 Task: Find connections with filter location Puerto Cortez with filter topic #contentmarketingwith filter profile language German with filter current company OYO with filter school SGT UNIVERSITY with filter industry Urban Transit Services with filter service category Budgeting with filter keywords title Marketing Consultant
Action: Mouse moved to (485, 67)
Screenshot: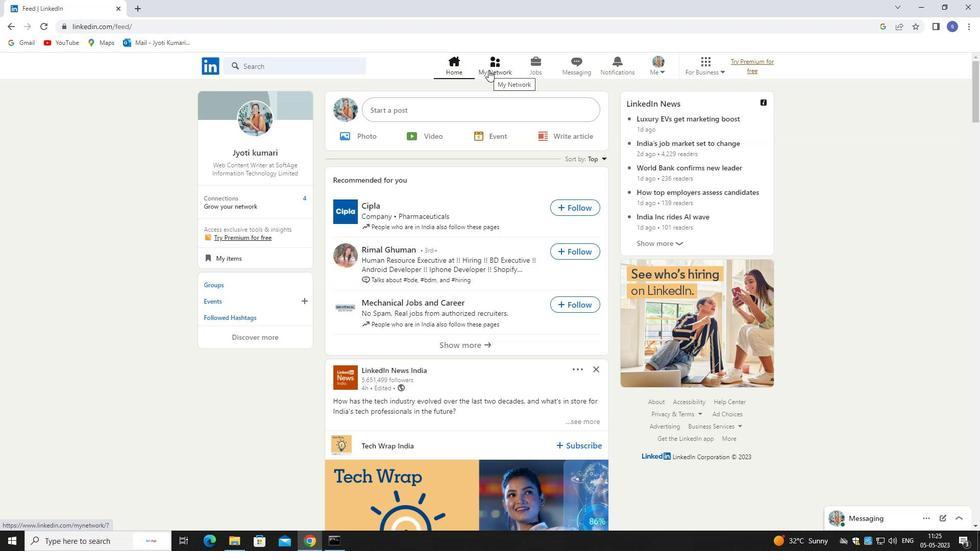 
Action: Mouse pressed left at (485, 67)
Screenshot: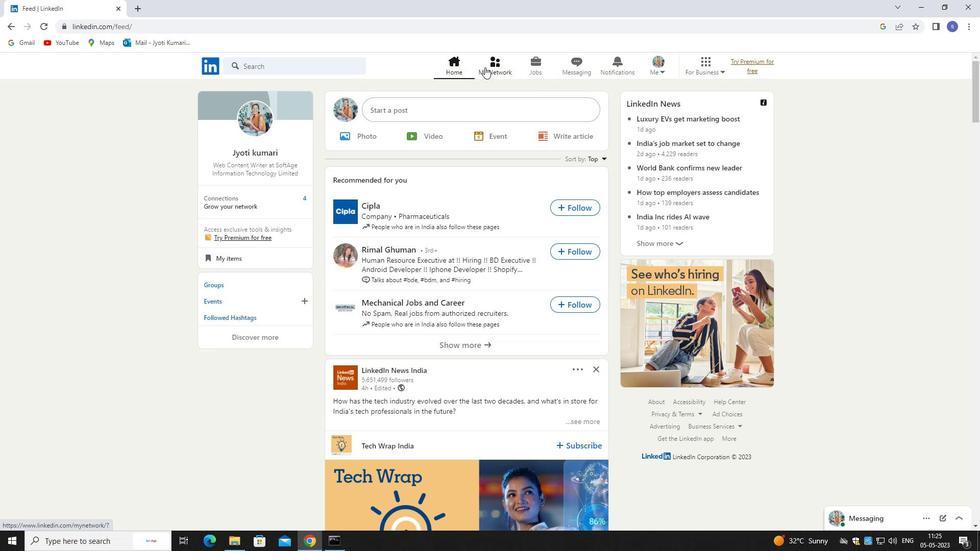 
Action: Mouse moved to (345, 121)
Screenshot: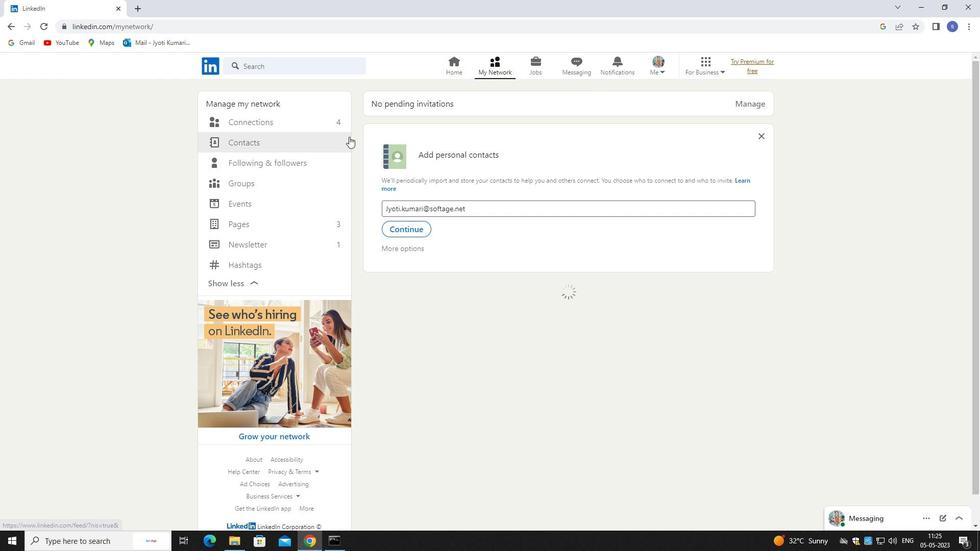 
Action: Mouse pressed left at (345, 121)
Screenshot: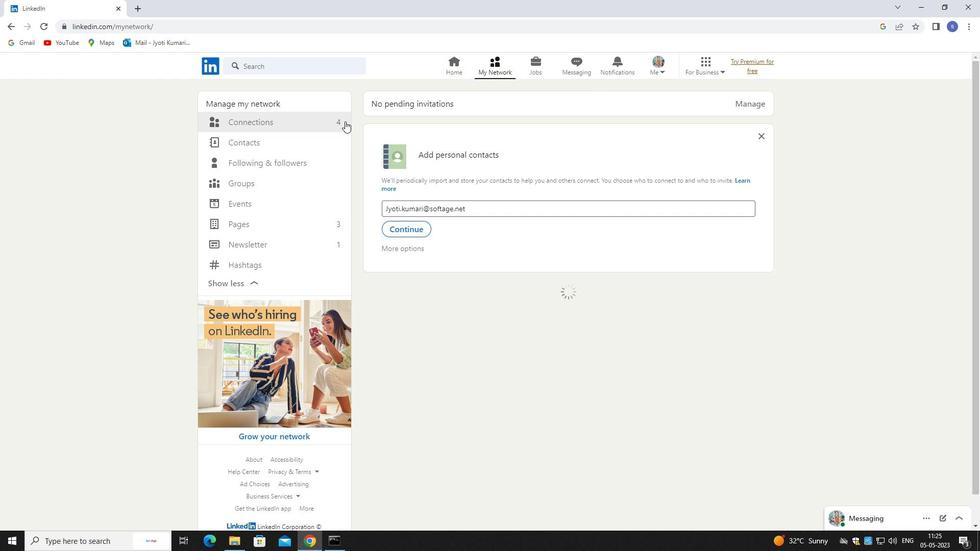 
Action: Mouse moved to (332, 120)
Screenshot: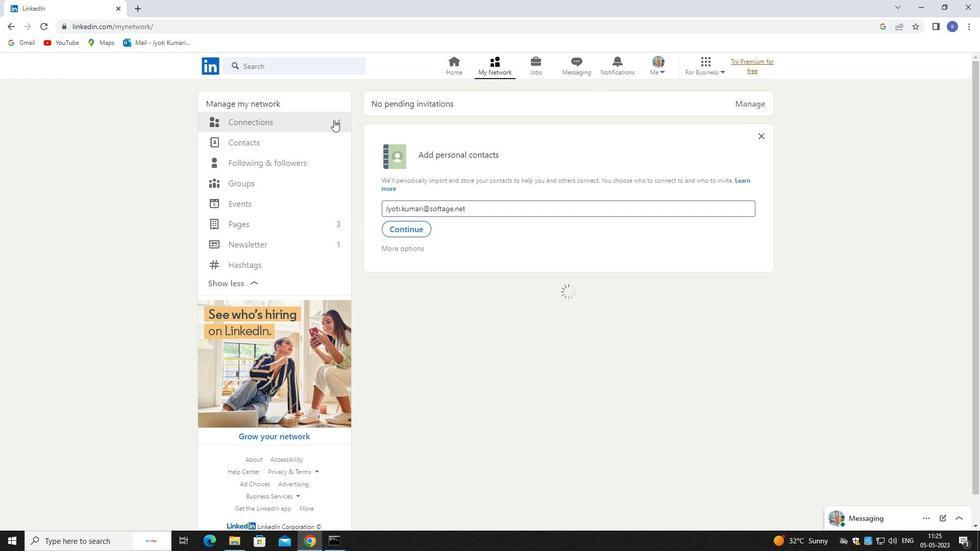 
Action: Mouse pressed left at (332, 120)
Screenshot: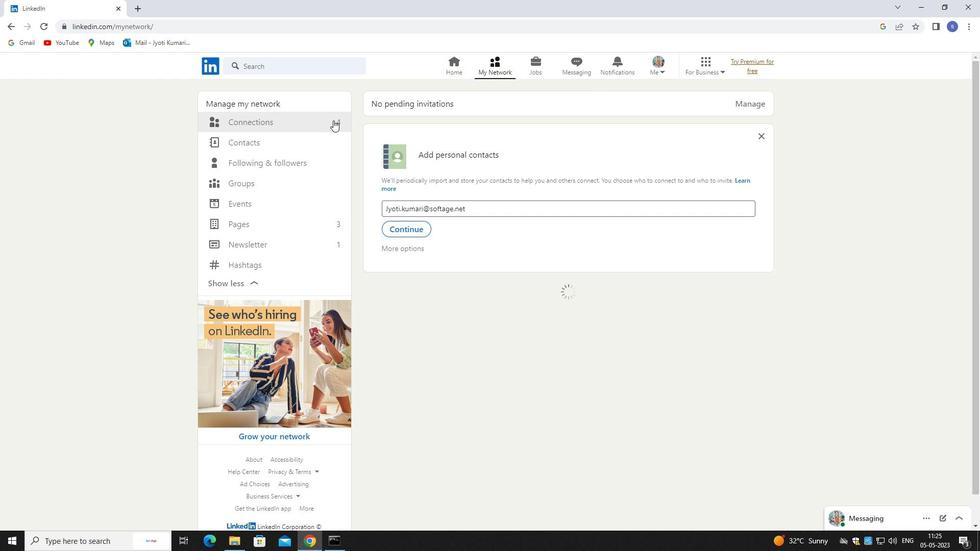 
Action: Mouse moved to (332, 120)
Screenshot: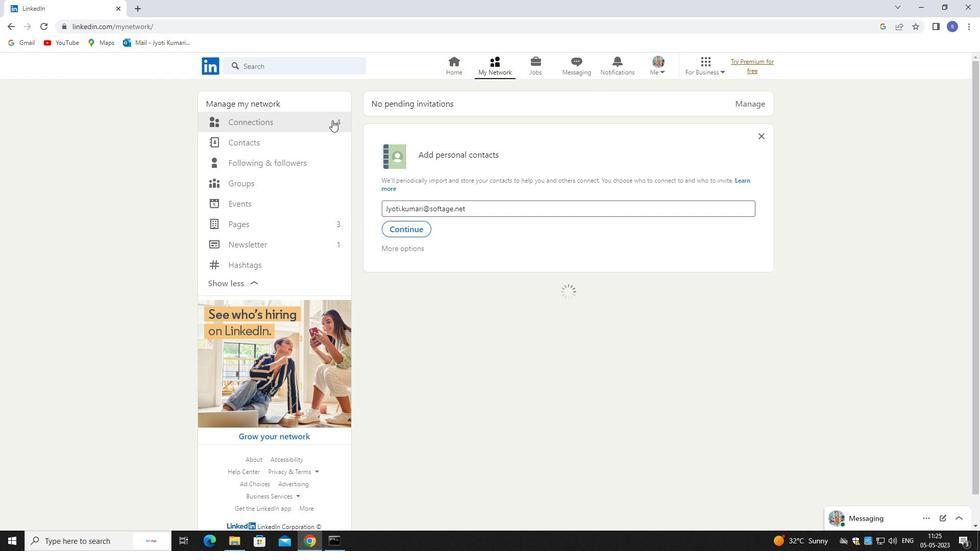 
Action: Mouse pressed left at (332, 120)
Screenshot: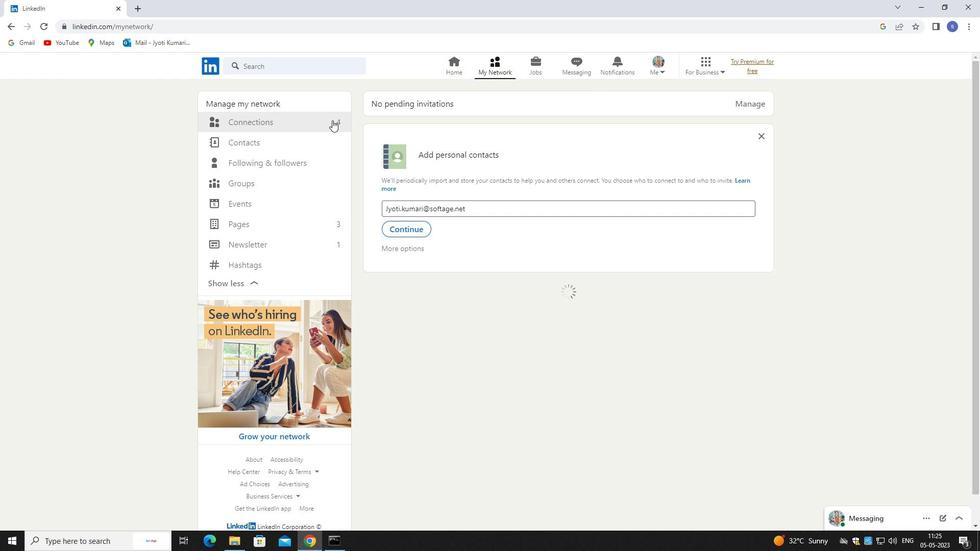 
Action: Mouse moved to (289, 128)
Screenshot: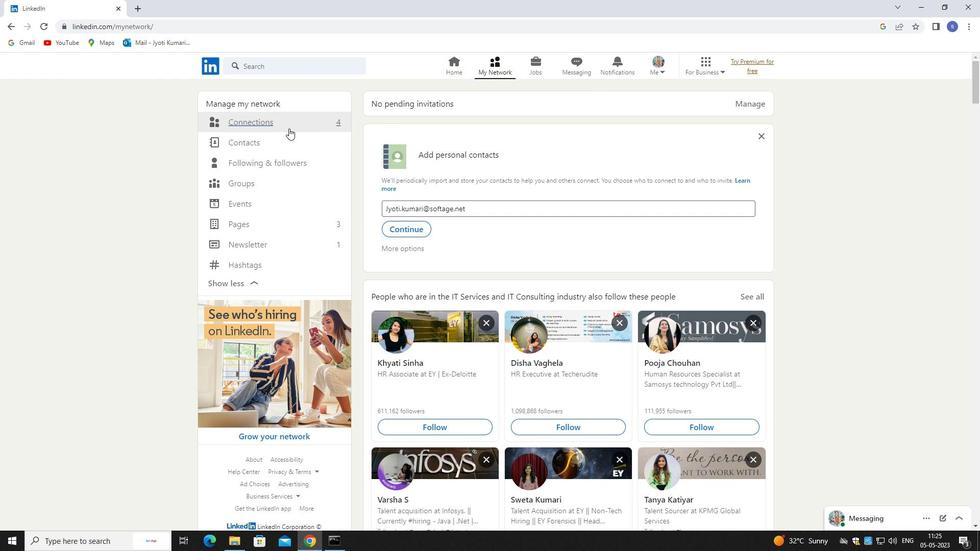 
Action: Mouse pressed left at (289, 128)
Screenshot: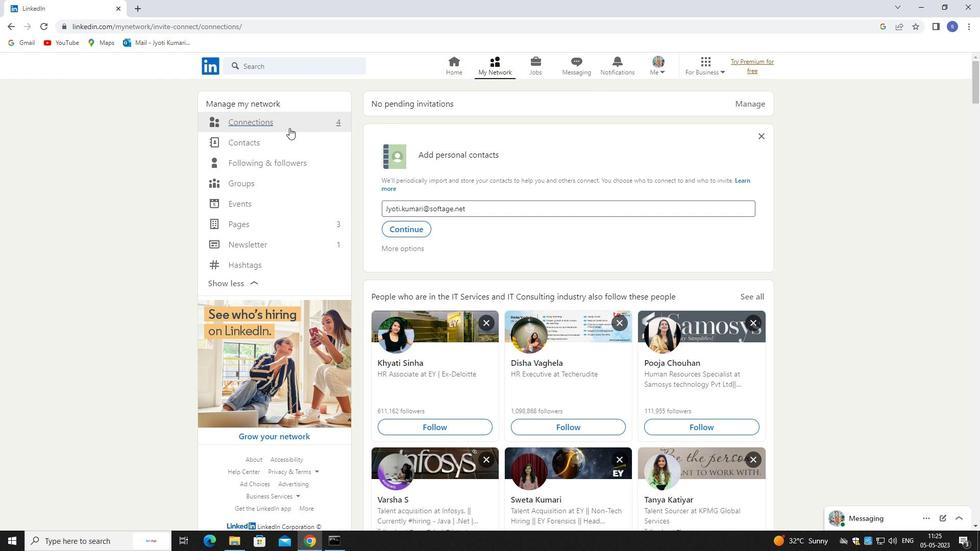 
Action: Mouse moved to (290, 128)
Screenshot: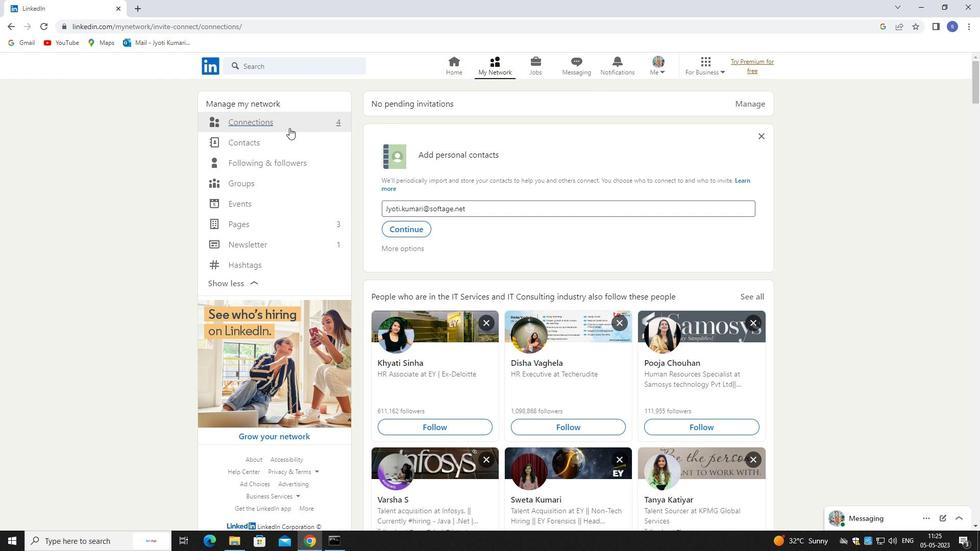 
Action: Mouse pressed left at (290, 128)
Screenshot: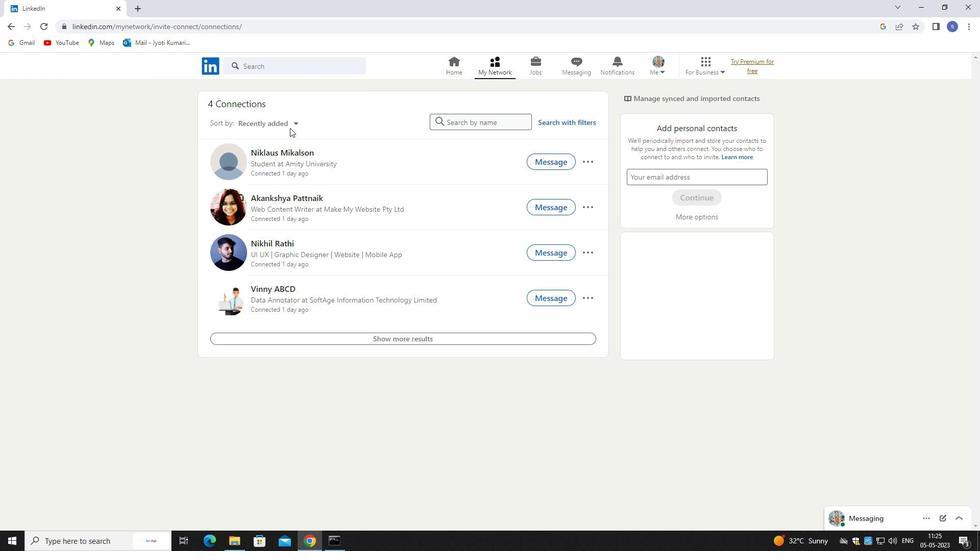 
Action: Mouse moved to (583, 124)
Screenshot: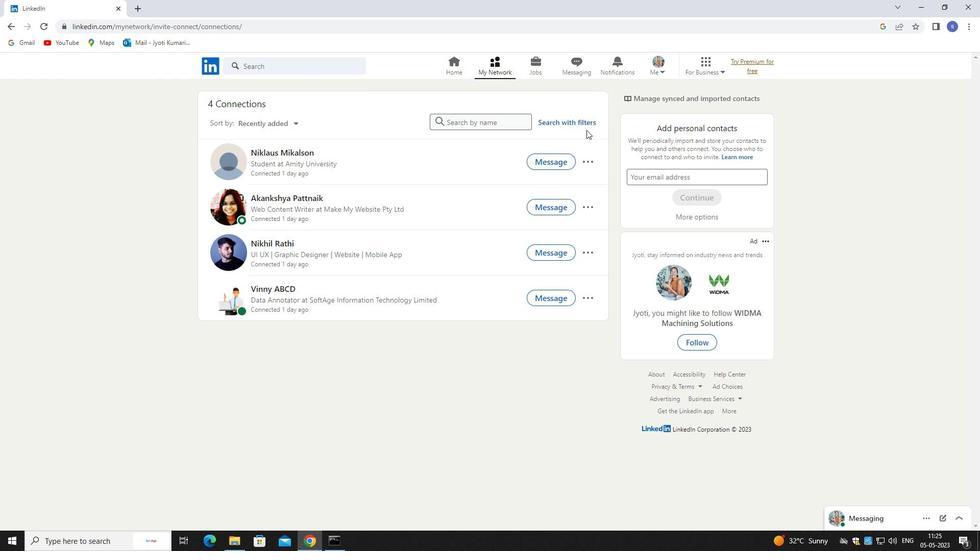 
Action: Mouse pressed left at (583, 124)
Screenshot: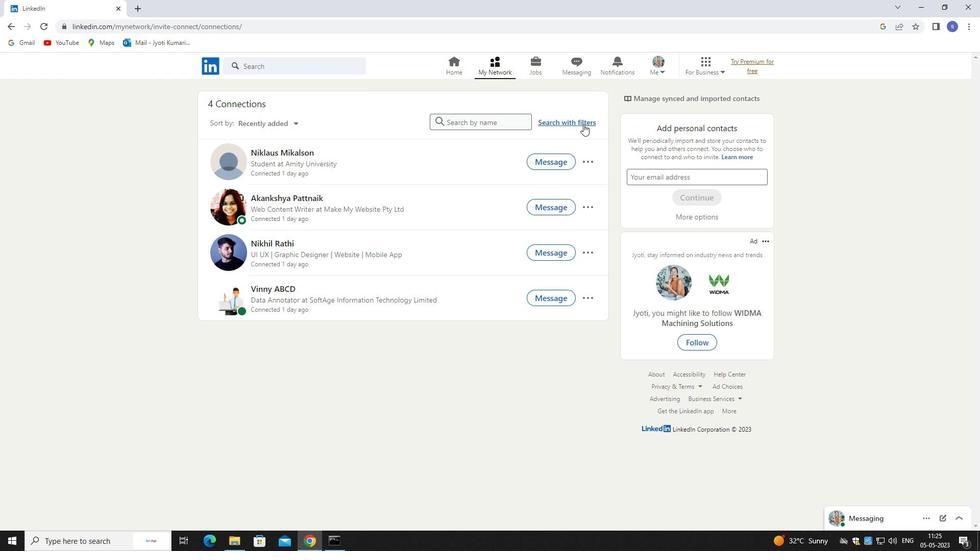 
Action: Mouse moved to (518, 93)
Screenshot: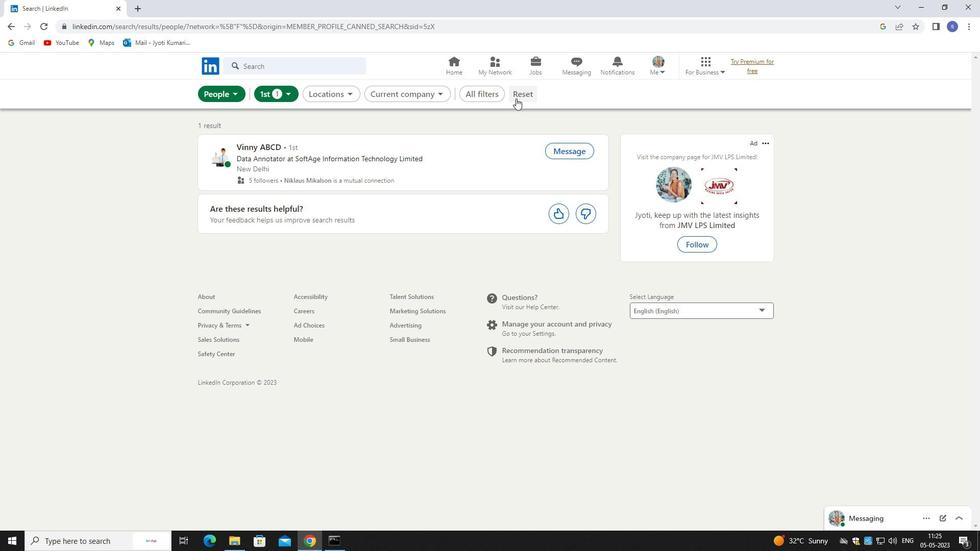 
Action: Mouse pressed left at (518, 93)
Screenshot: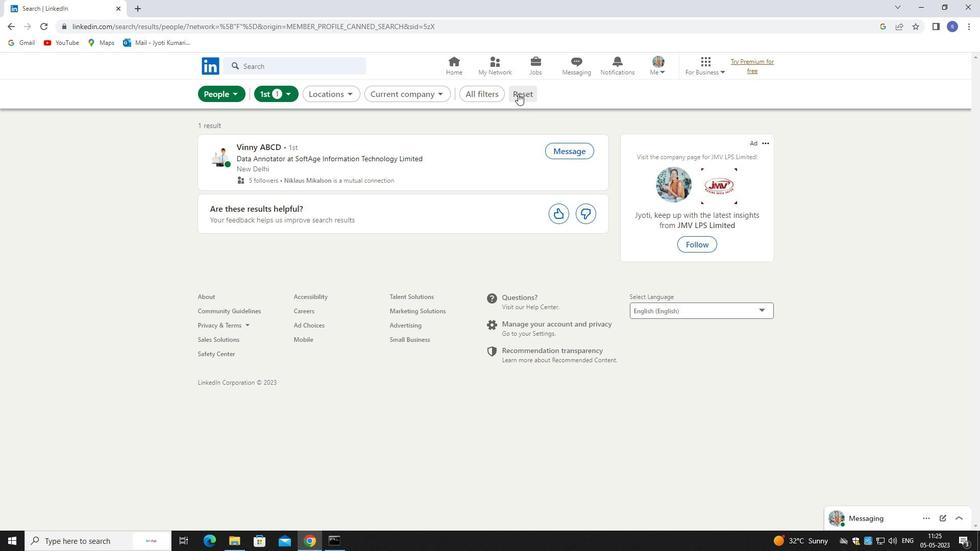 
Action: Mouse moved to (509, 94)
Screenshot: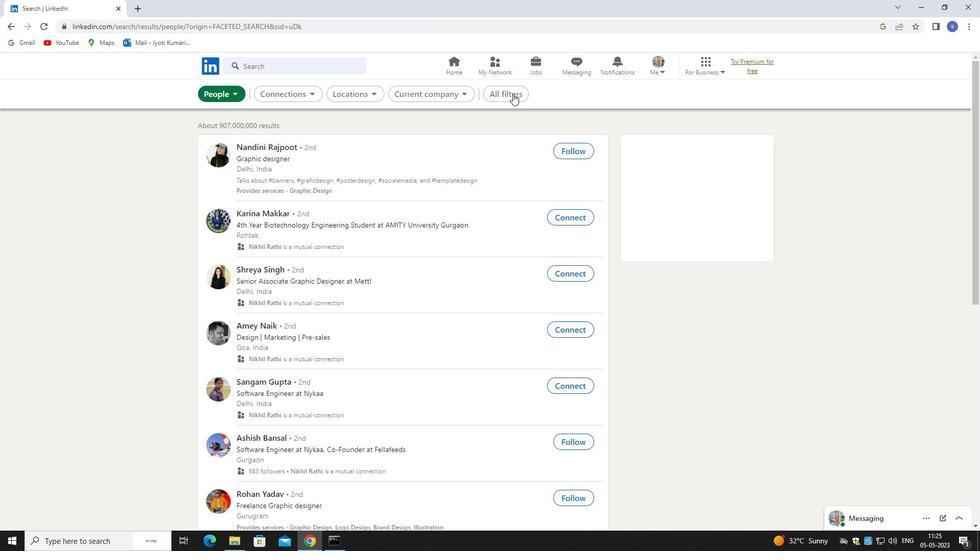 
Action: Mouse pressed left at (509, 94)
Screenshot: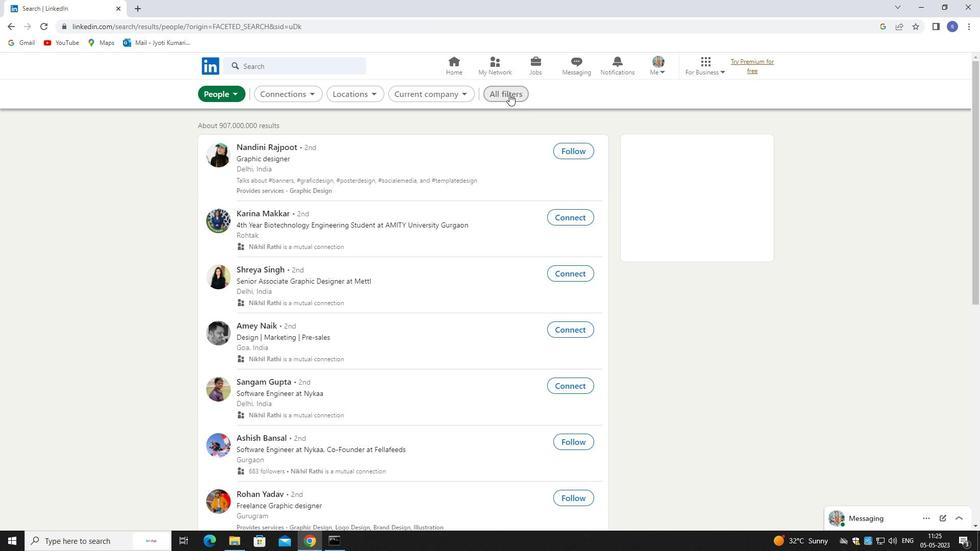 
Action: Mouse moved to (847, 399)
Screenshot: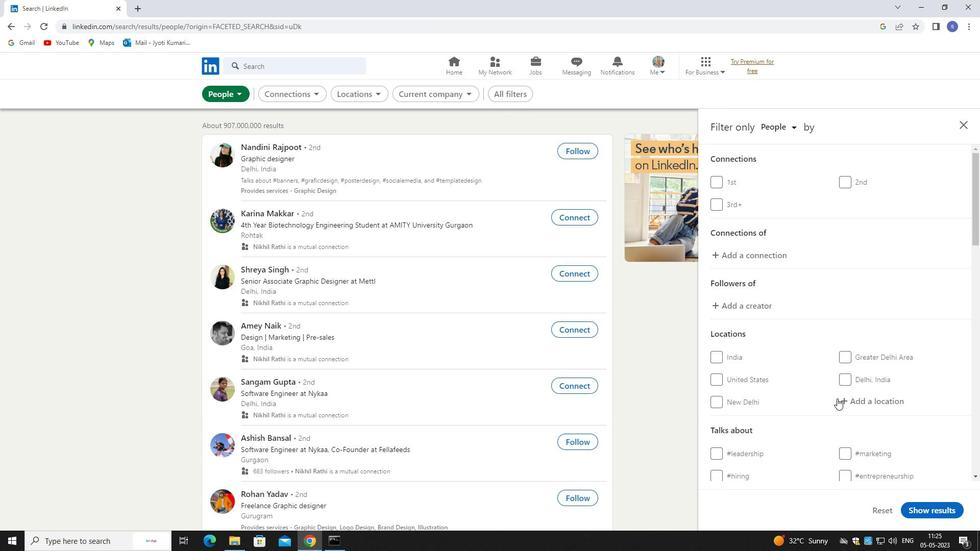 
Action: Mouse pressed left at (847, 399)
Screenshot: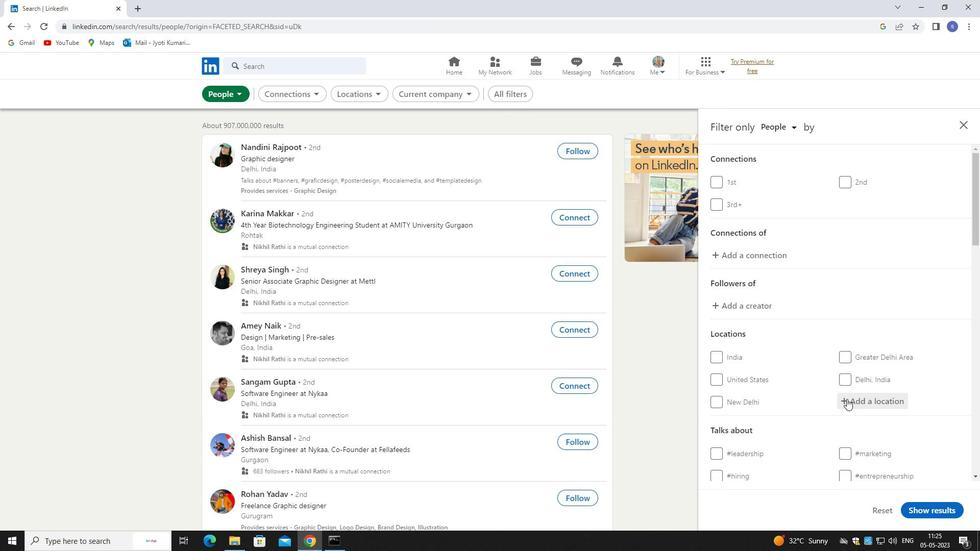 
Action: Mouse moved to (845, 408)
Screenshot: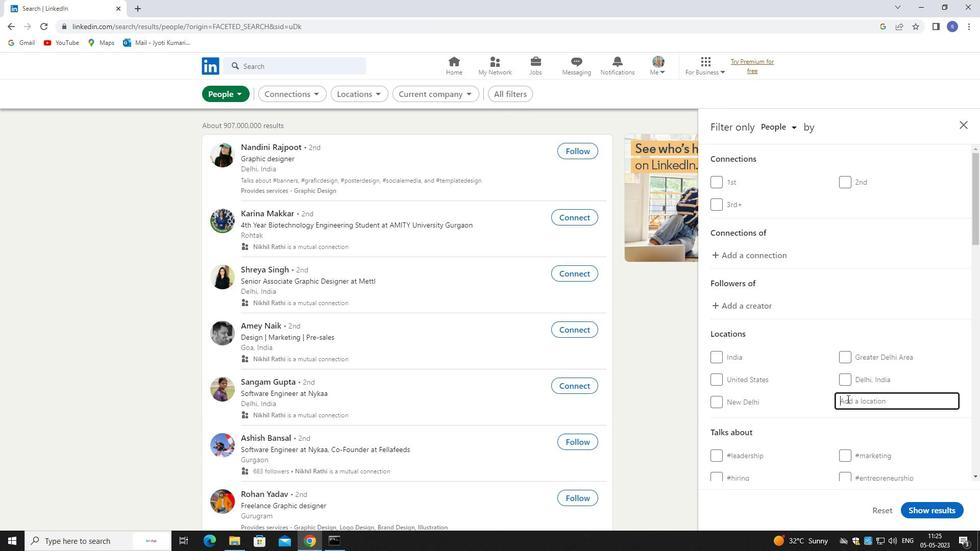 
Action: Key pressed puerto
Screenshot: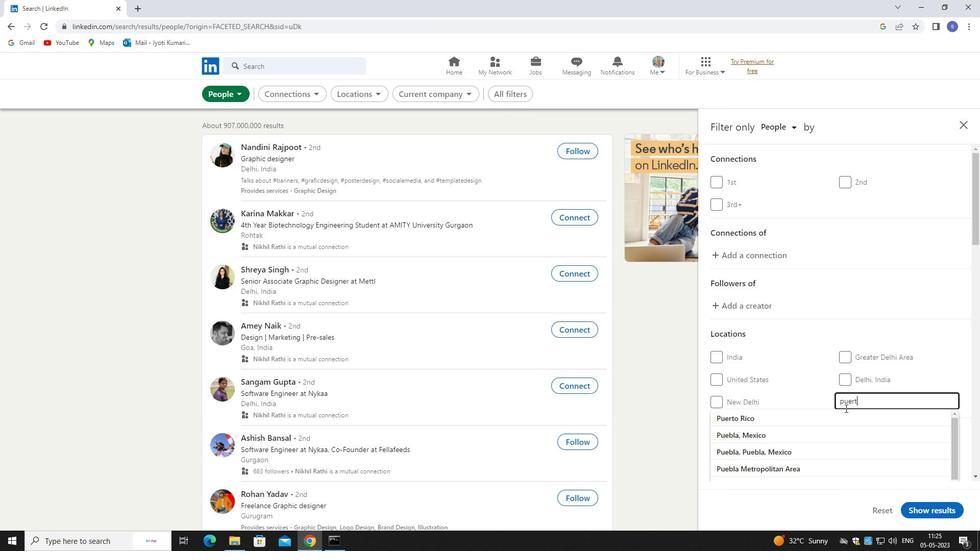
Action: Mouse moved to (845, 421)
Screenshot: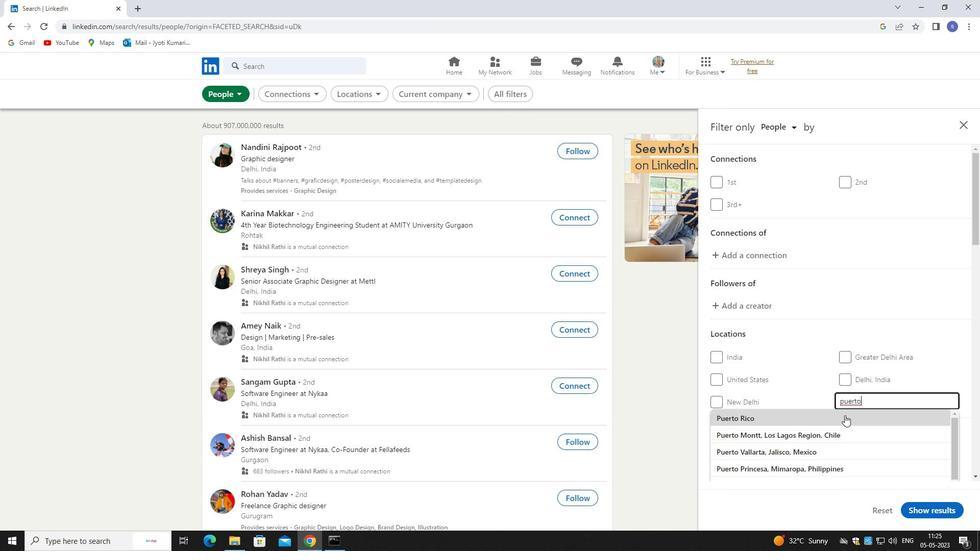 
Action: Mouse pressed left at (845, 421)
Screenshot: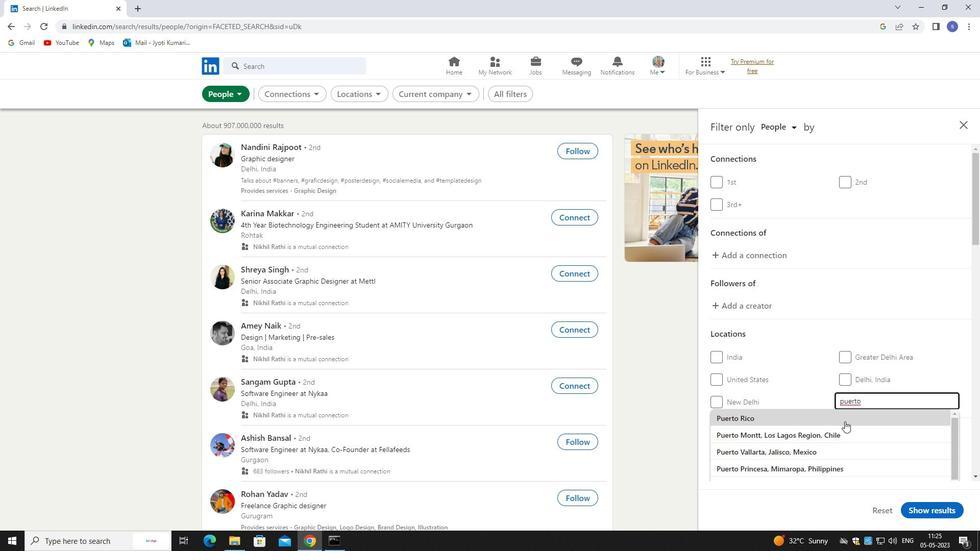 
Action: Mouse moved to (847, 421)
Screenshot: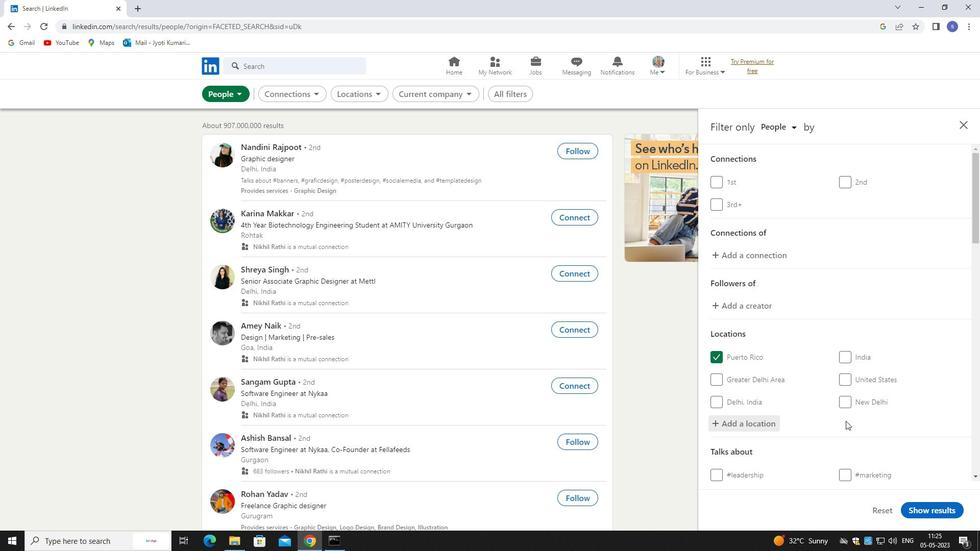 
Action: Mouse scrolled (847, 420) with delta (0, 0)
Screenshot: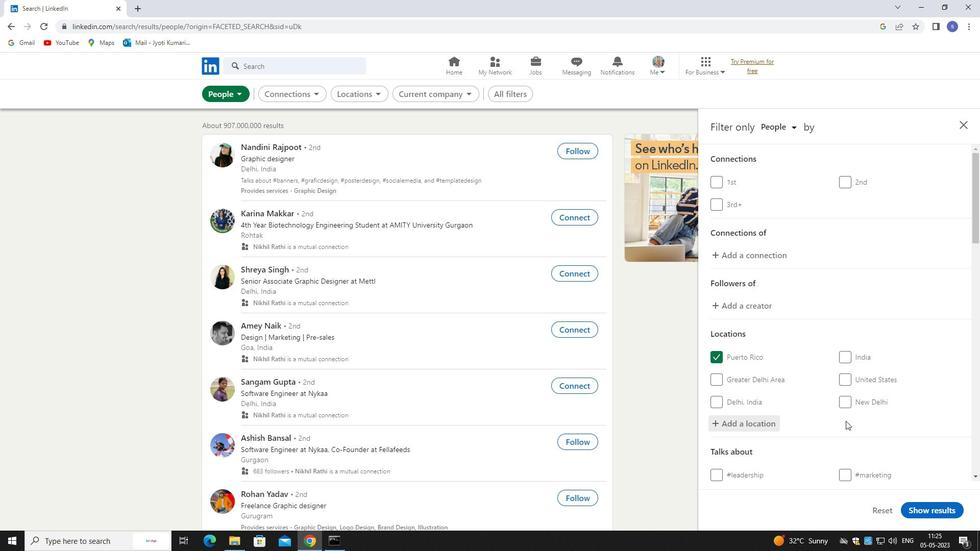 
Action: Mouse scrolled (847, 420) with delta (0, 0)
Screenshot: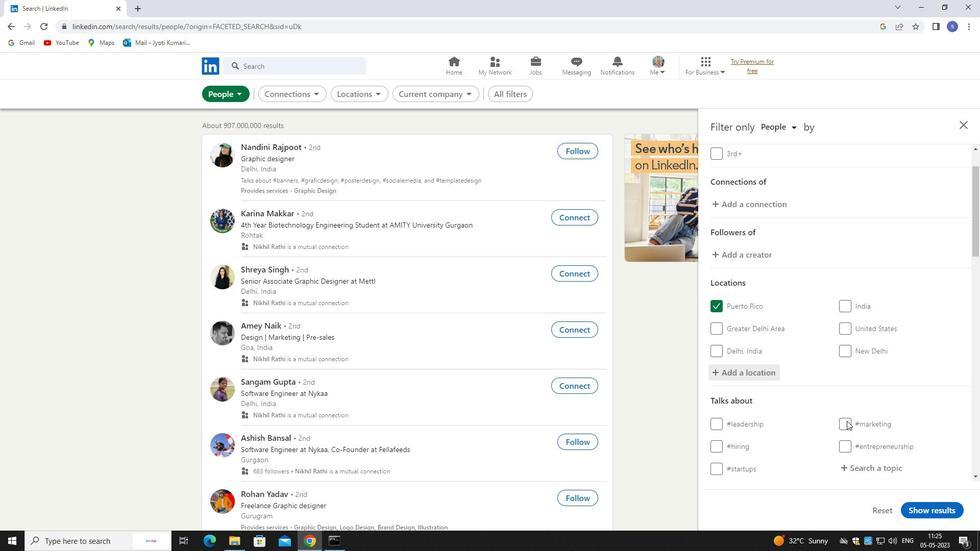 
Action: Mouse moved to (857, 422)
Screenshot: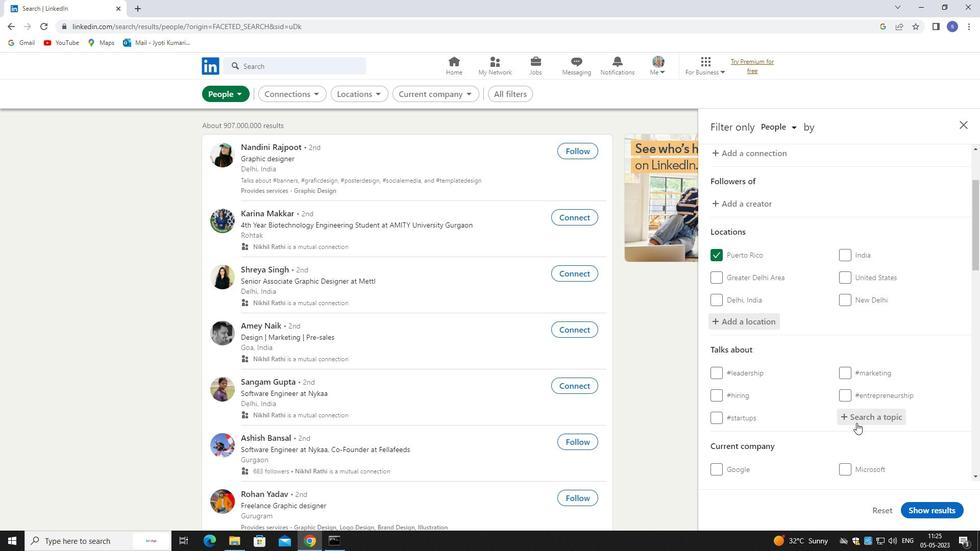 
Action: Mouse pressed left at (857, 422)
Screenshot: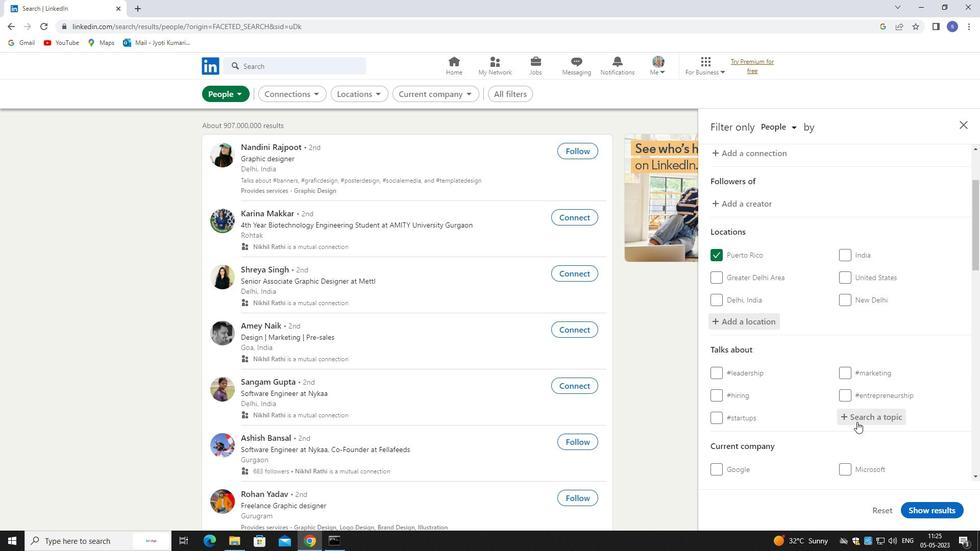 
Action: Key pressed contentmar
Screenshot: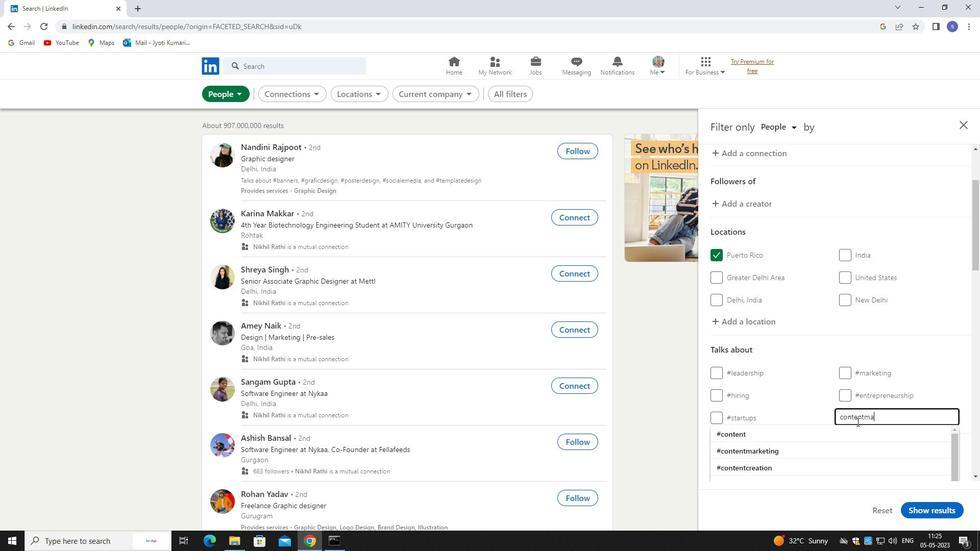 
Action: Mouse moved to (861, 435)
Screenshot: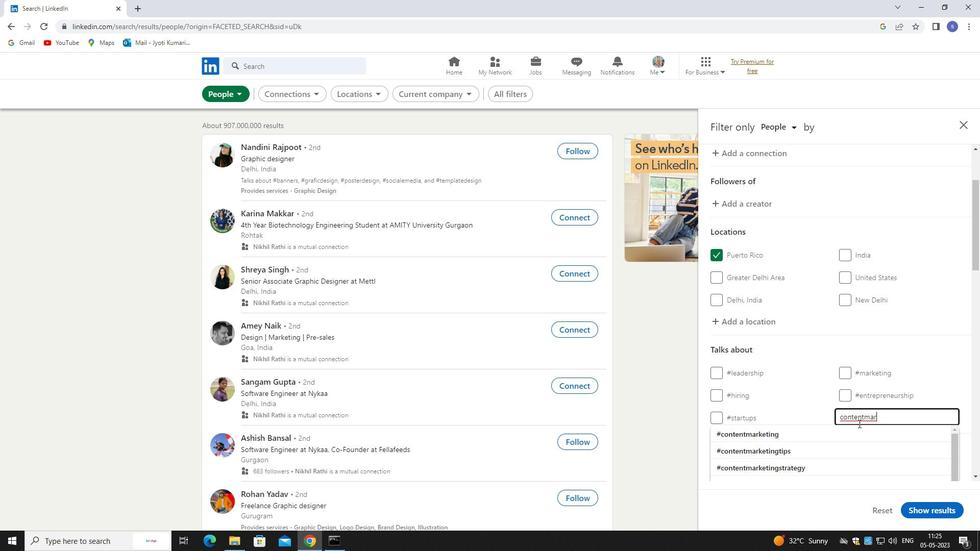 
Action: Mouse pressed left at (861, 435)
Screenshot: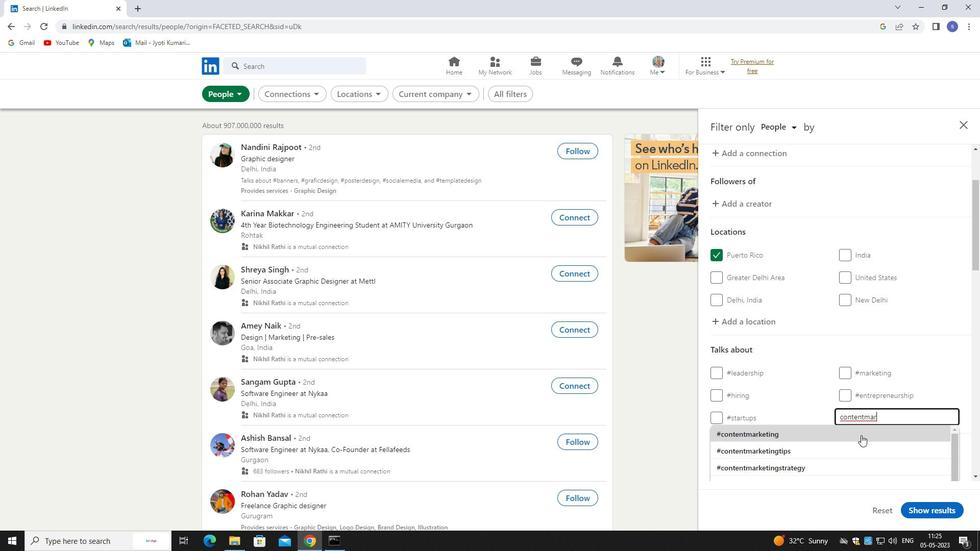 
Action: Mouse scrolled (861, 435) with delta (0, 0)
Screenshot: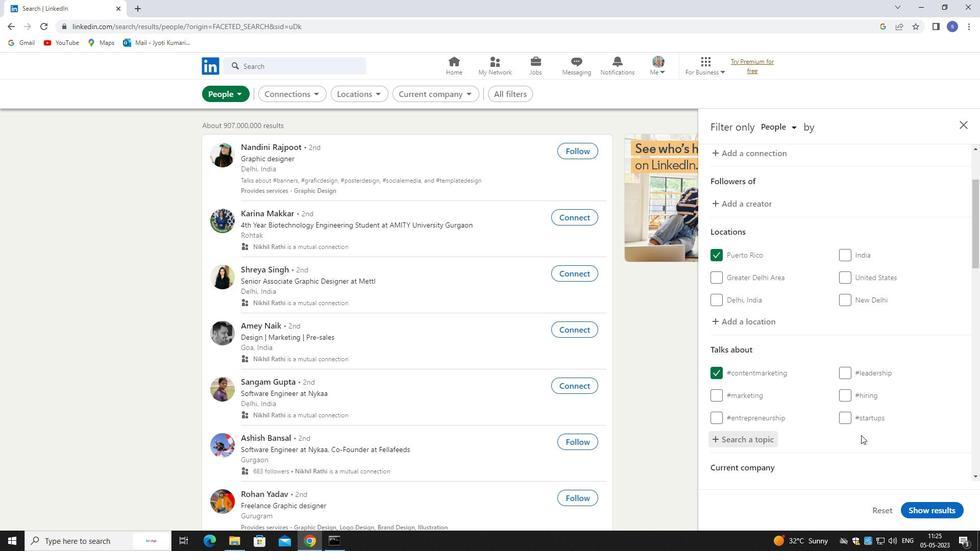 
Action: Mouse moved to (861, 435)
Screenshot: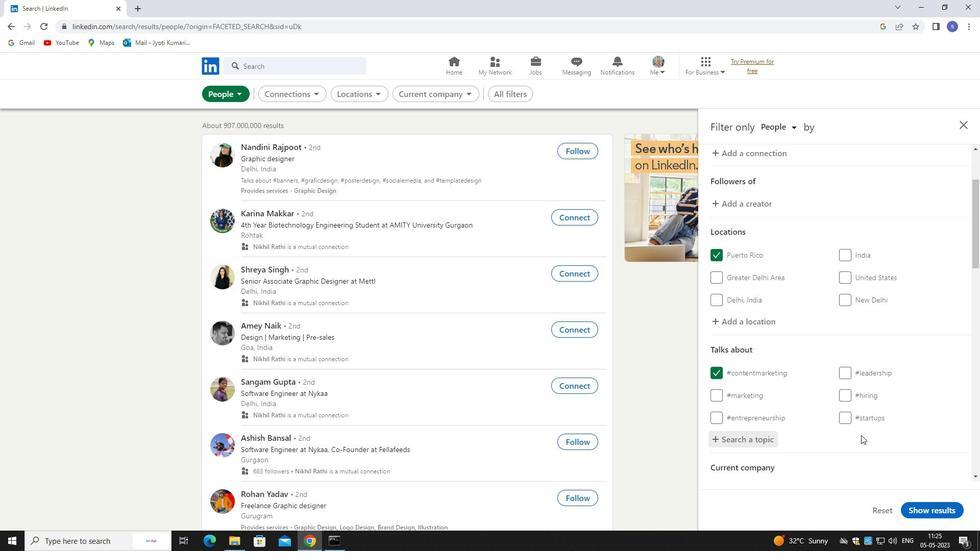 
Action: Mouse scrolled (861, 435) with delta (0, 0)
Screenshot: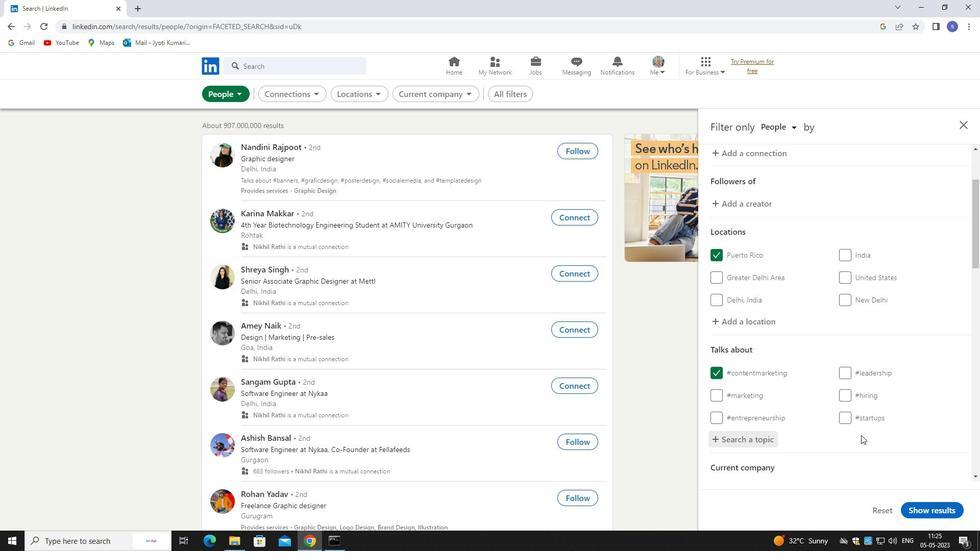 
Action: Mouse moved to (862, 435)
Screenshot: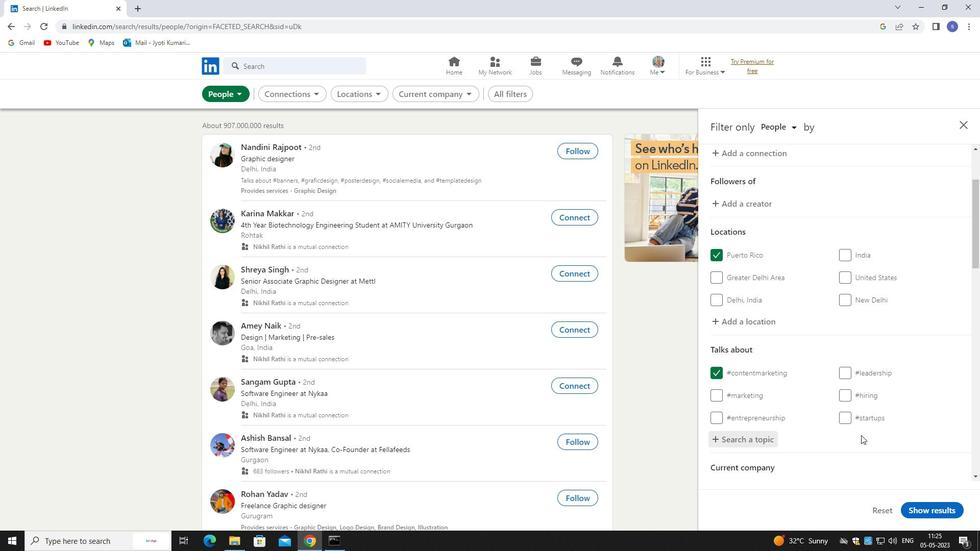 
Action: Mouse scrolled (862, 435) with delta (0, 0)
Screenshot: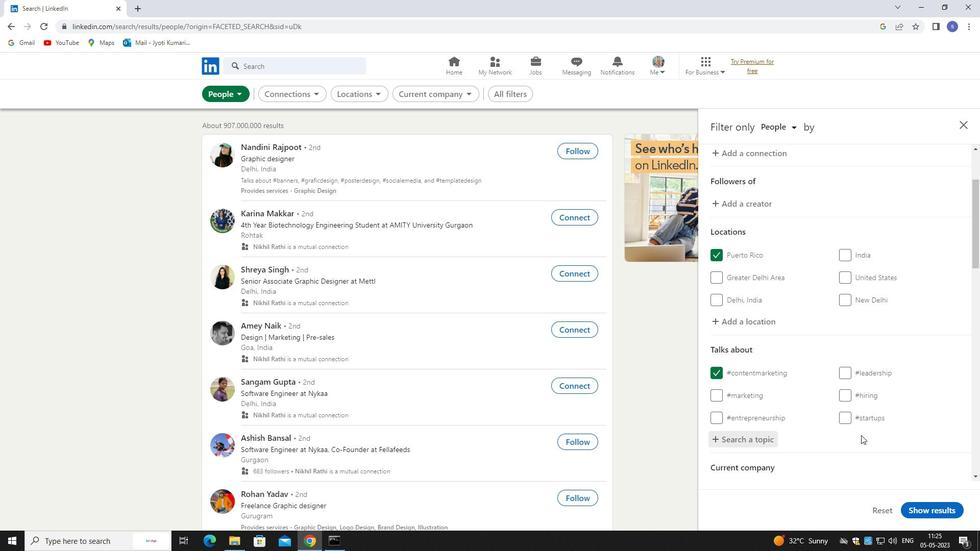 
Action: Mouse scrolled (862, 435) with delta (0, 0)
Screenshot: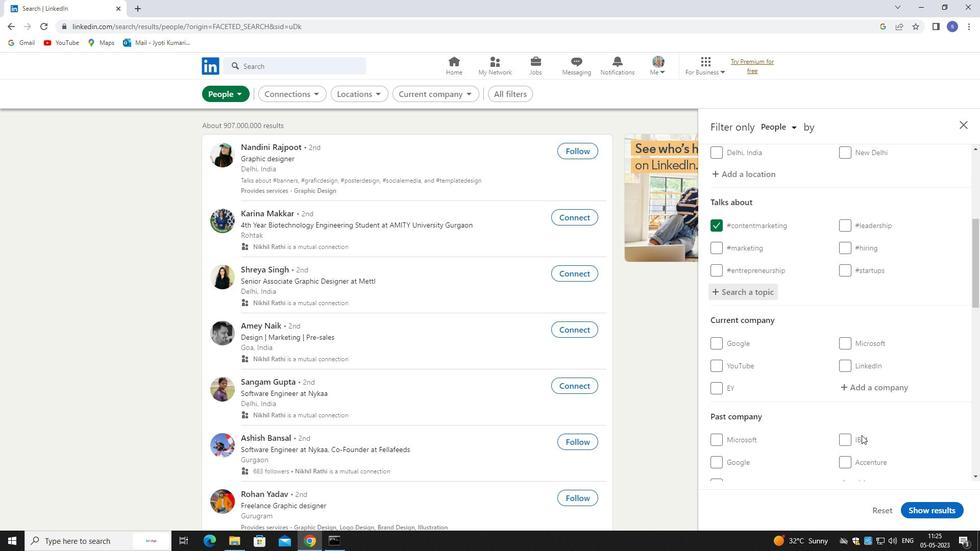 
Action: Mouse moved to (860, 329)
Screenshot: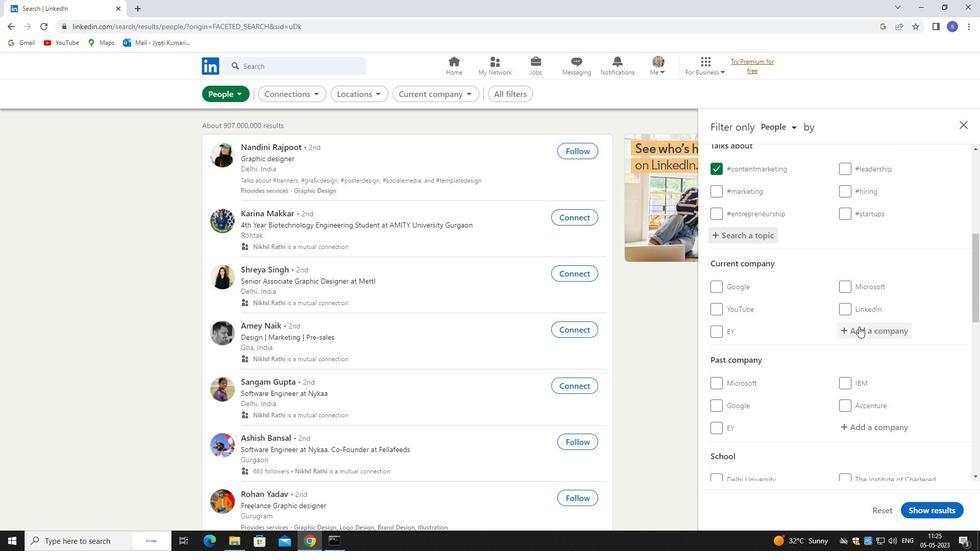 
Action: Mouse pressed left at (860, 329)
Screenshot: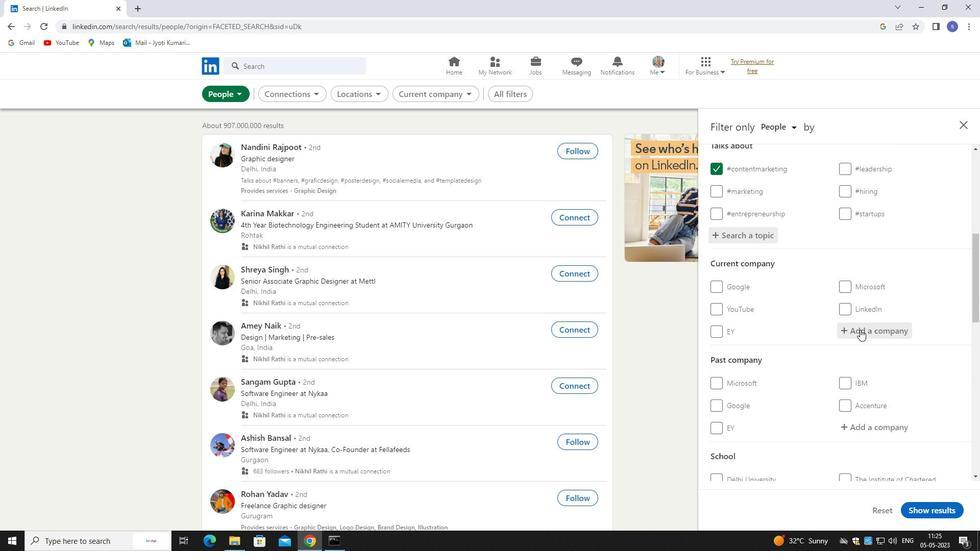 
Action: Mouse moved to (861, 330)
Screenshot: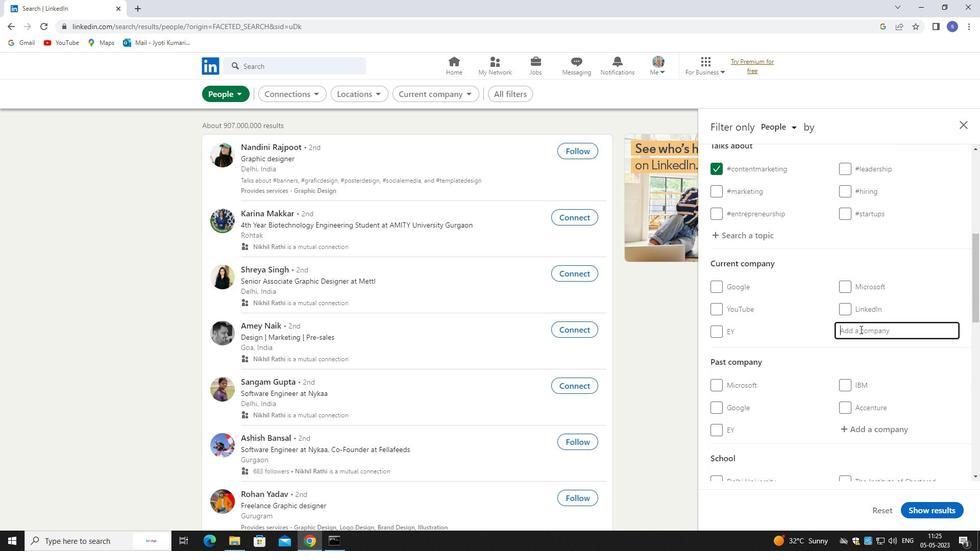 
Action: Key pressed oyo
Screenshot: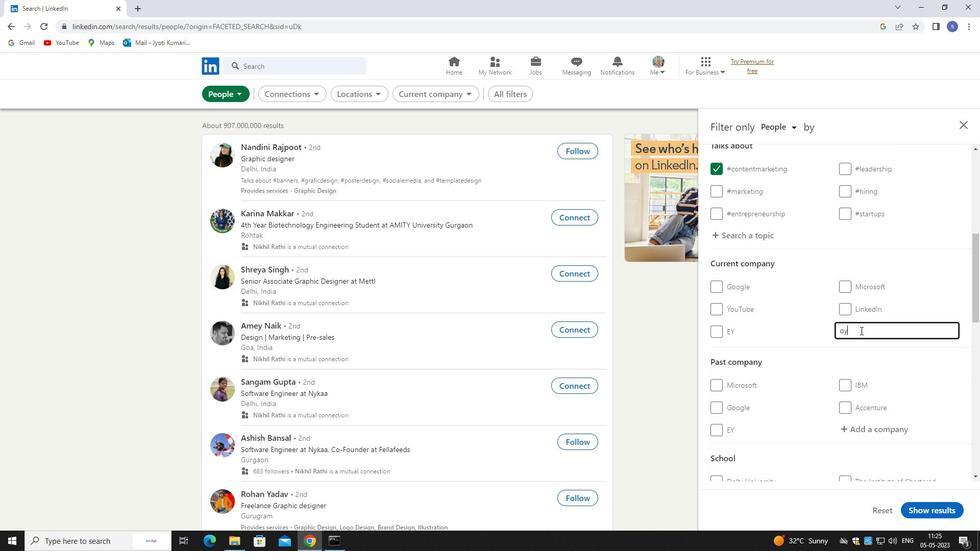 
Action: Mouse moved to (864, 361)
Screenshot: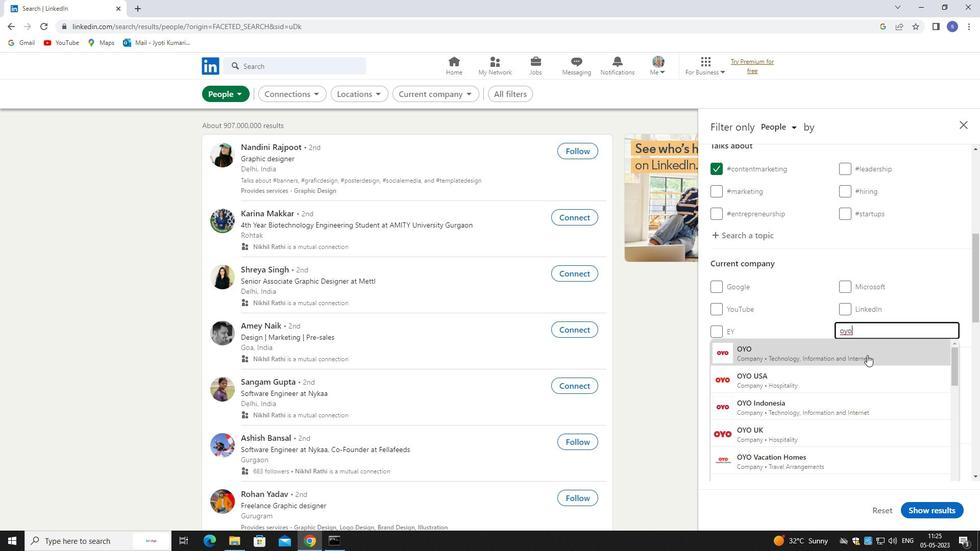 
Action: Mouse pressed left at (864, 361)
Screenshot: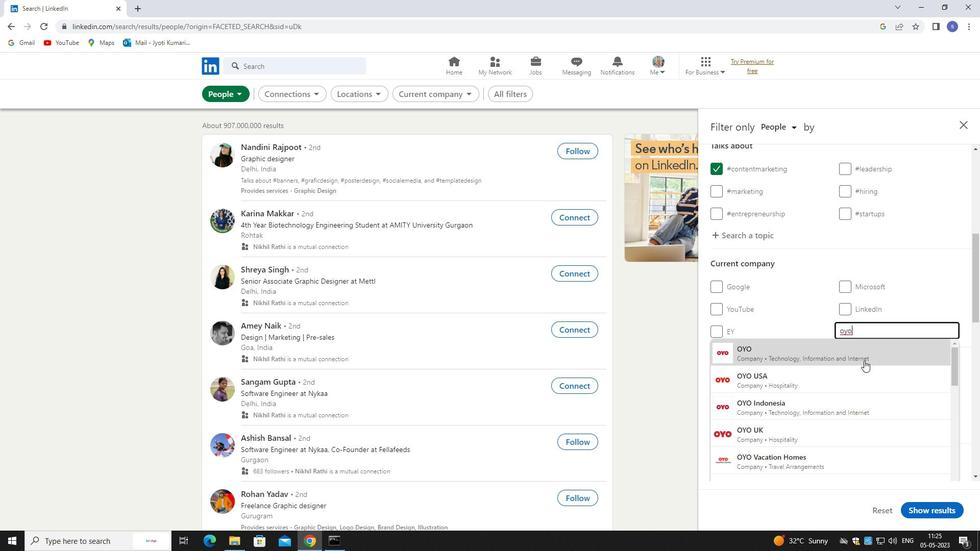 
Action: Mouse moved to (864, 362)
Screenshot: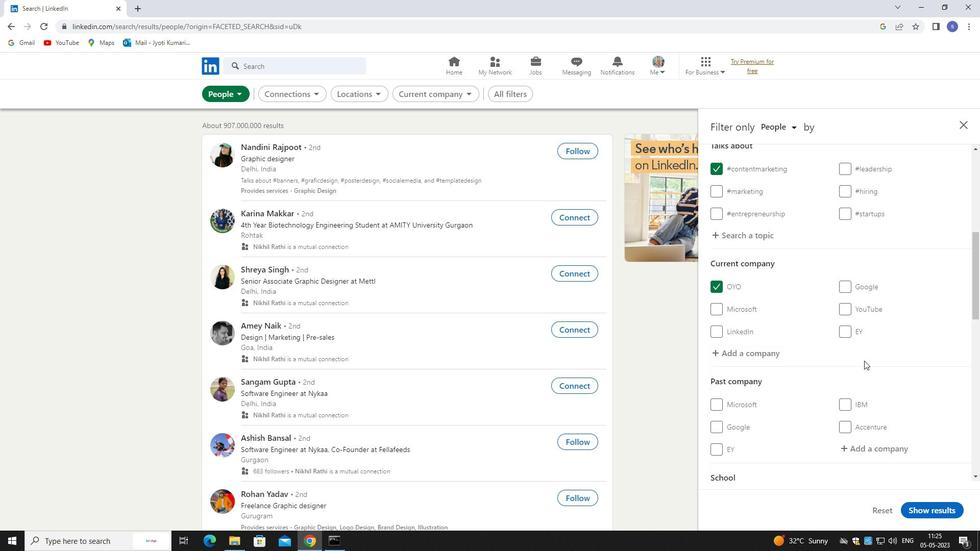 
Action: Mouse scrolled (864, 361) with delta (0, 0)
Screenshot: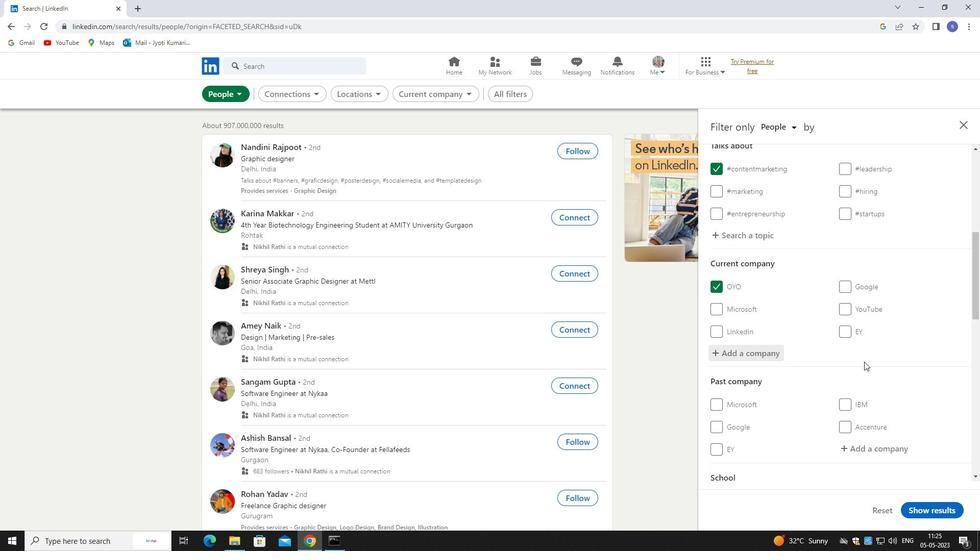 
Action: Mouse scrolled (864, 361) with delta (0, 0)
Screenshot: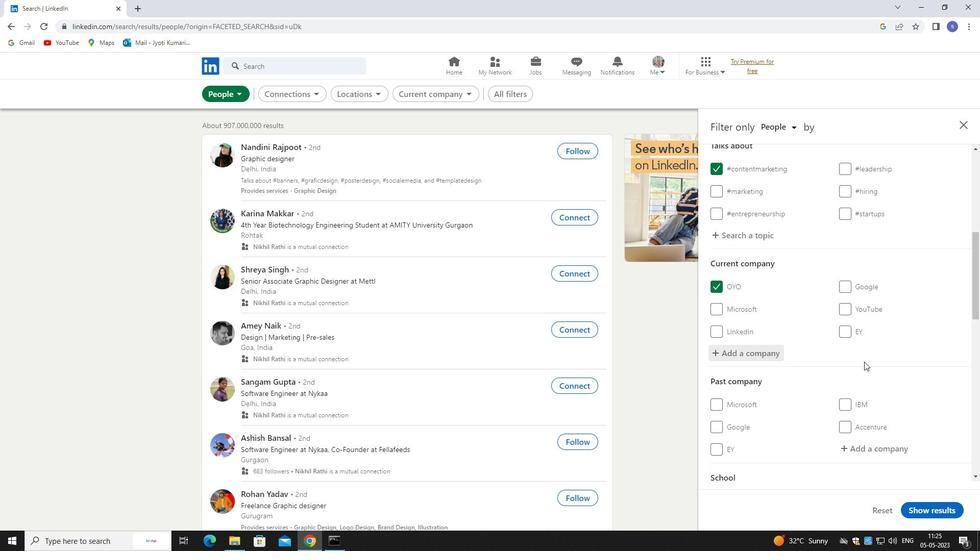 
Action: Mouse moved to (874, 350)
Screenshot: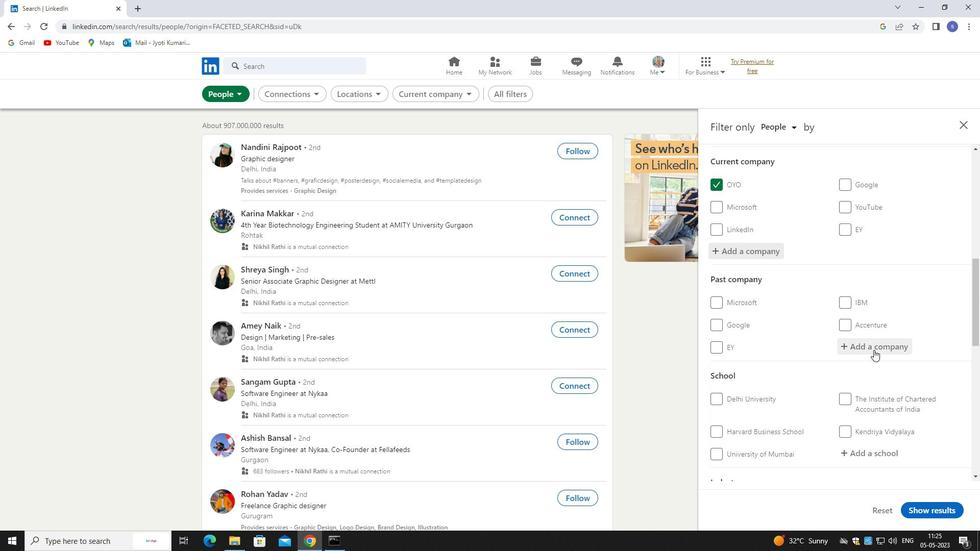 
Action: Mouse pressed left at (874, 350)
Screenshot: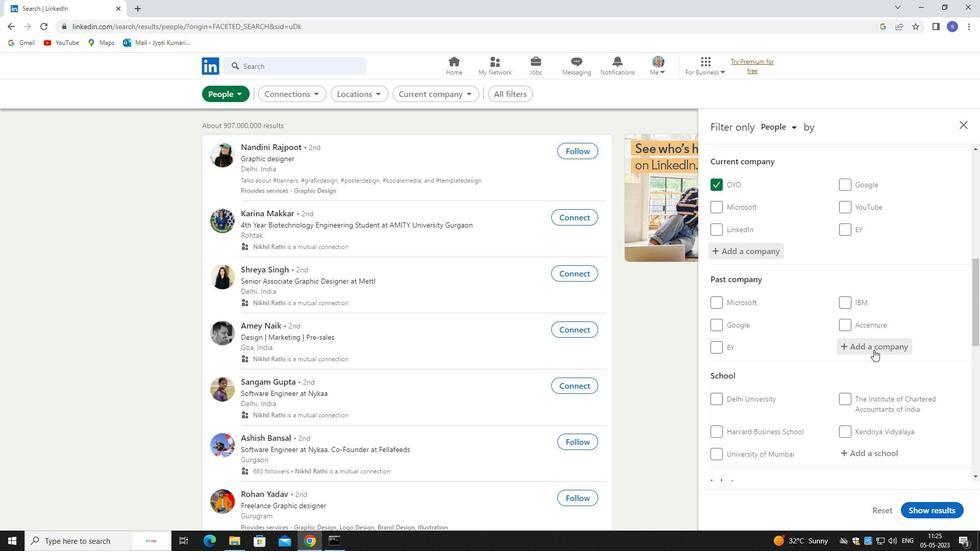 
Action: Mouse moved to (876, 353)
Screenshot: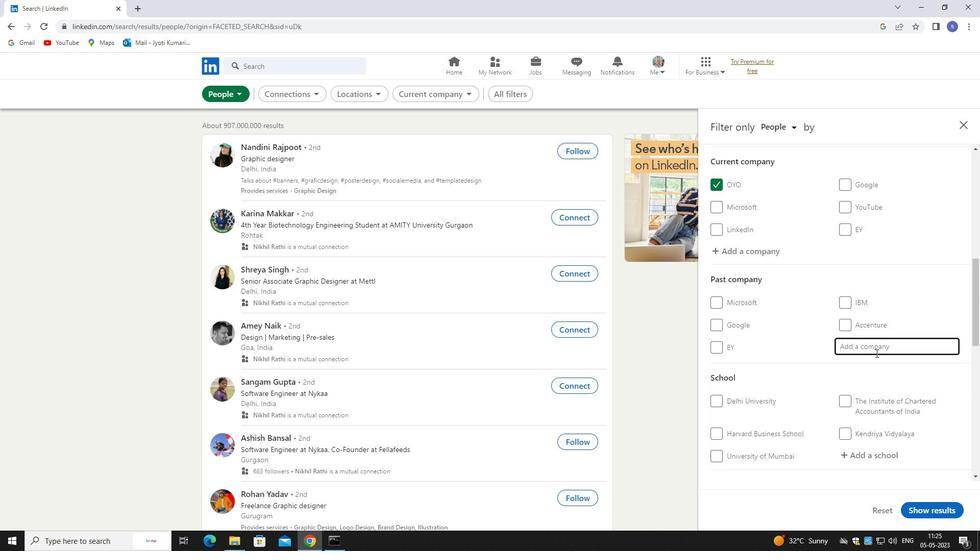
Action: Mouse scrolled (876, 353) with delta (0, 0)
Screenshot: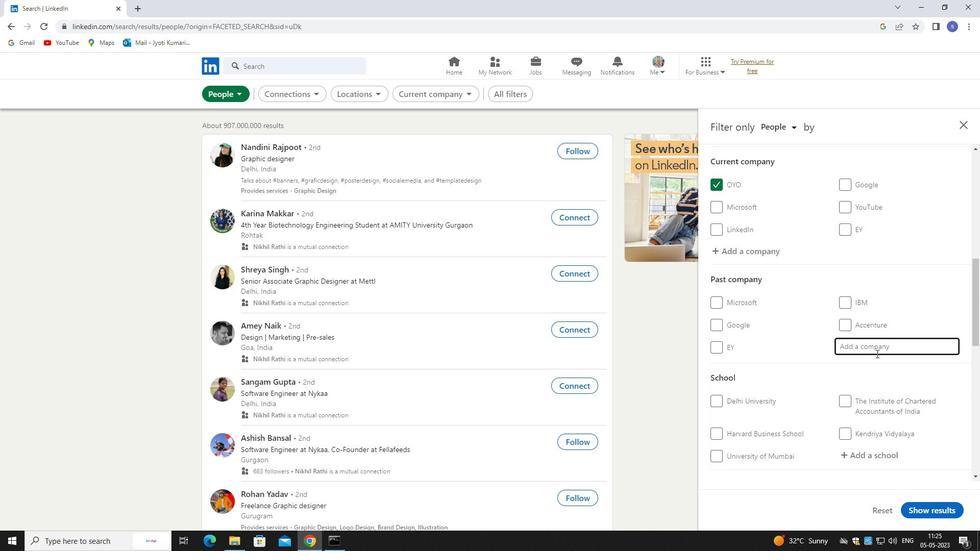 
Action: Mouse moved to (877, 353)
Screenshot: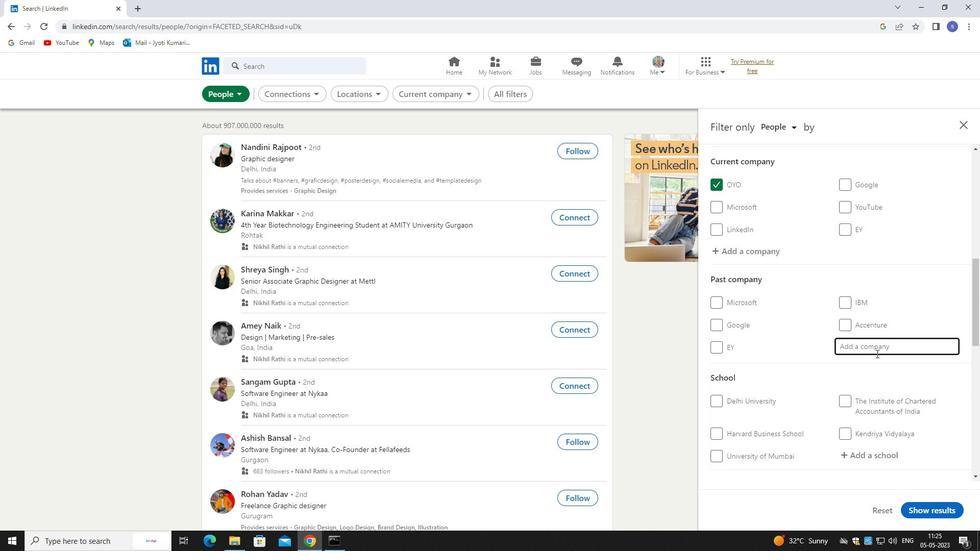 
Action: Mouse scrolled (877, 353) with delta (0, 0)
Screenshot: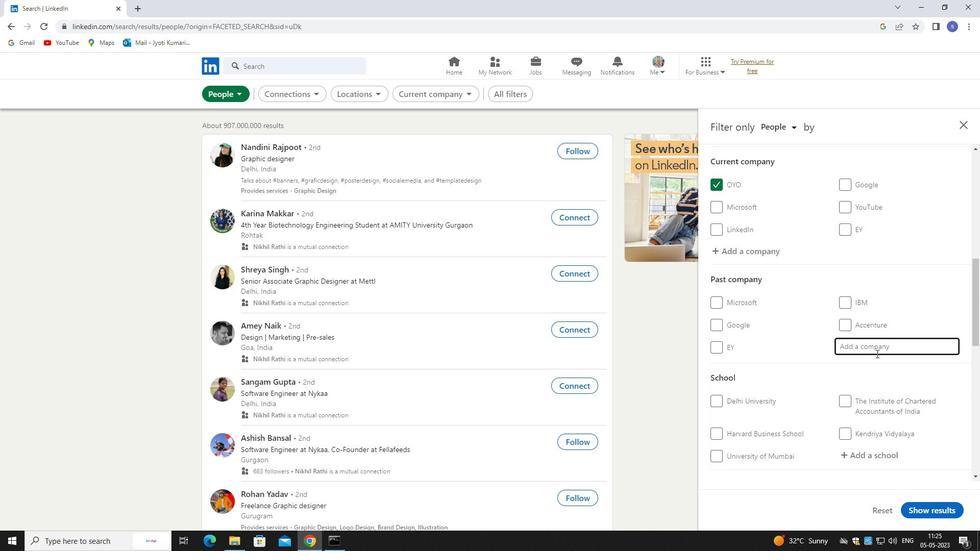 
Action: Mouse moved to (878, 354)
Screenshot: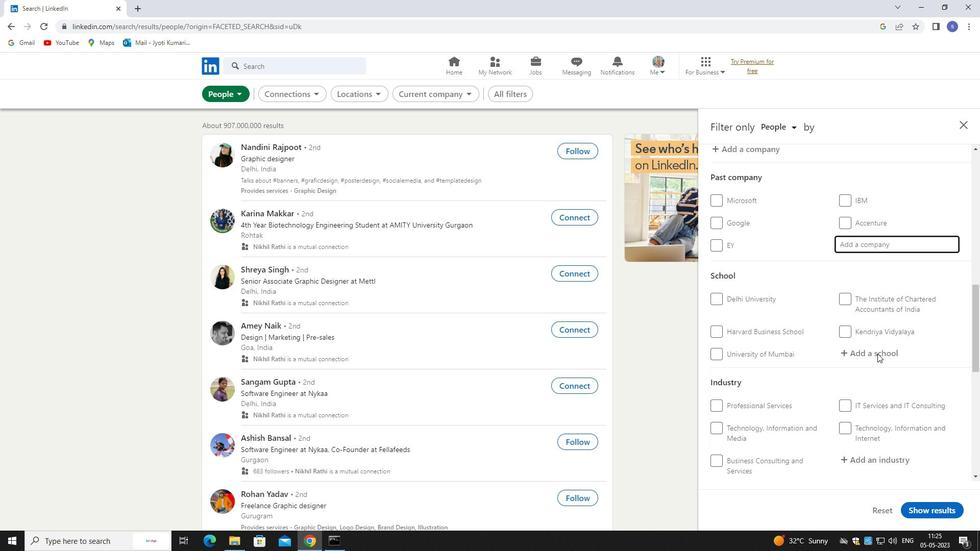 
Action: Mouse pressed left at (878, 354)
Screenshot: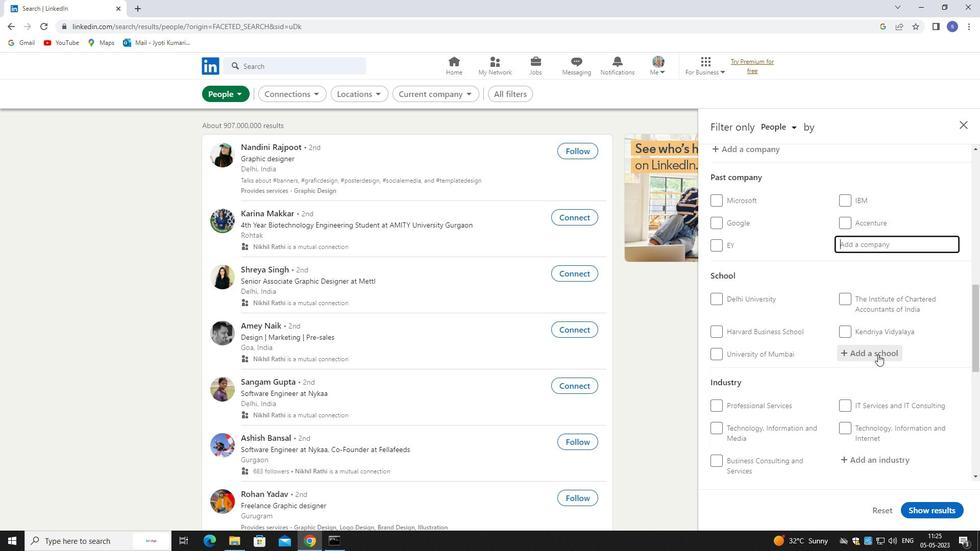 
Action: Mouse moved to (880, 355)
Screenshot: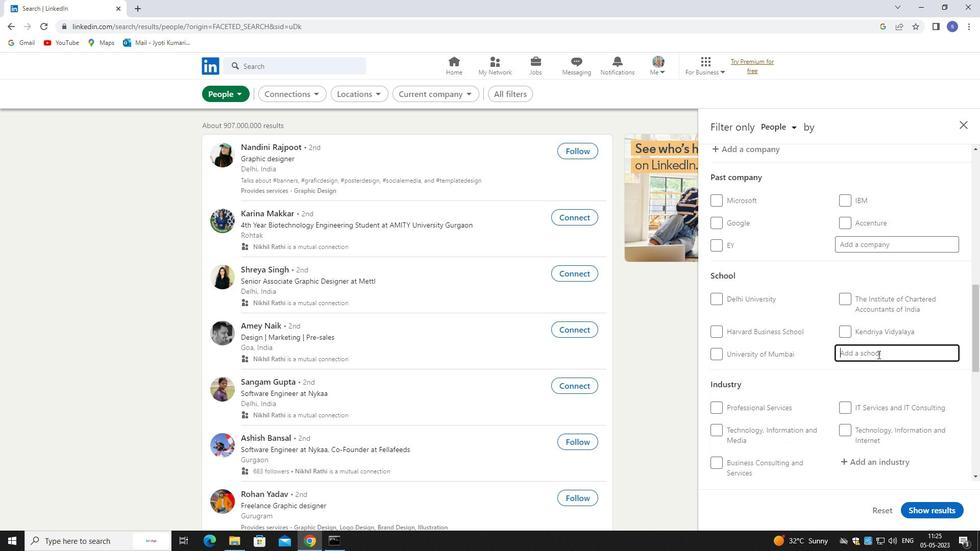 
Action: Key pressed sgt<Key.space>uni
Screenshot: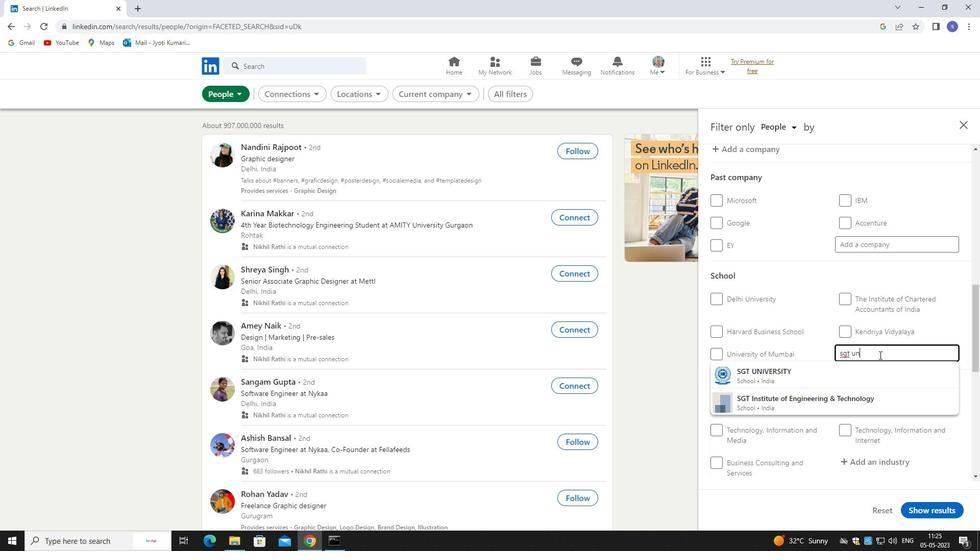 
Action: Mouse moved to (876, 374)
Screenshot: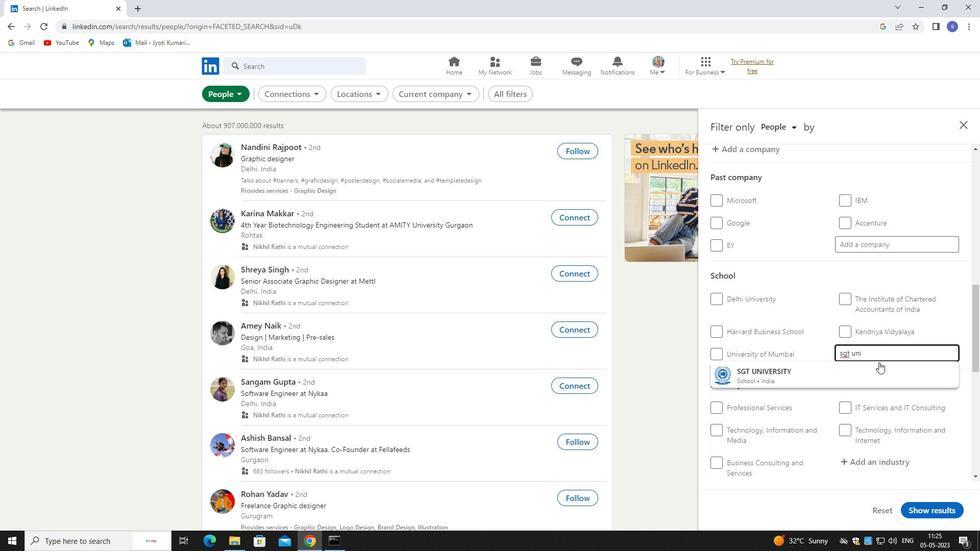 
Action: Mouse pressed left at (876, 374)
Screenshot: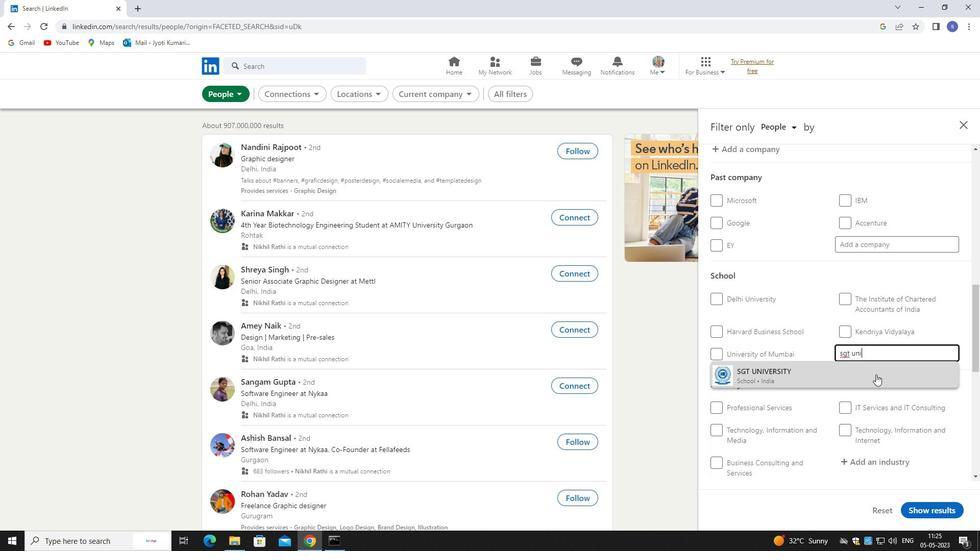 
Action: Mouse scrolled (876, 374) with delta (0, 0)
Screenshot: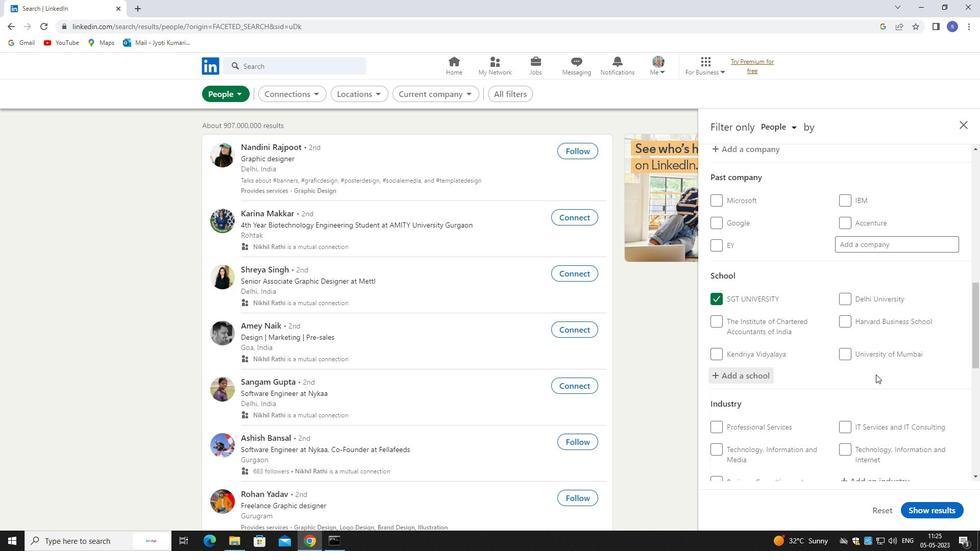 
Action: Mouse scrolled (876, 374) with delta (0, 0)
Screenshot: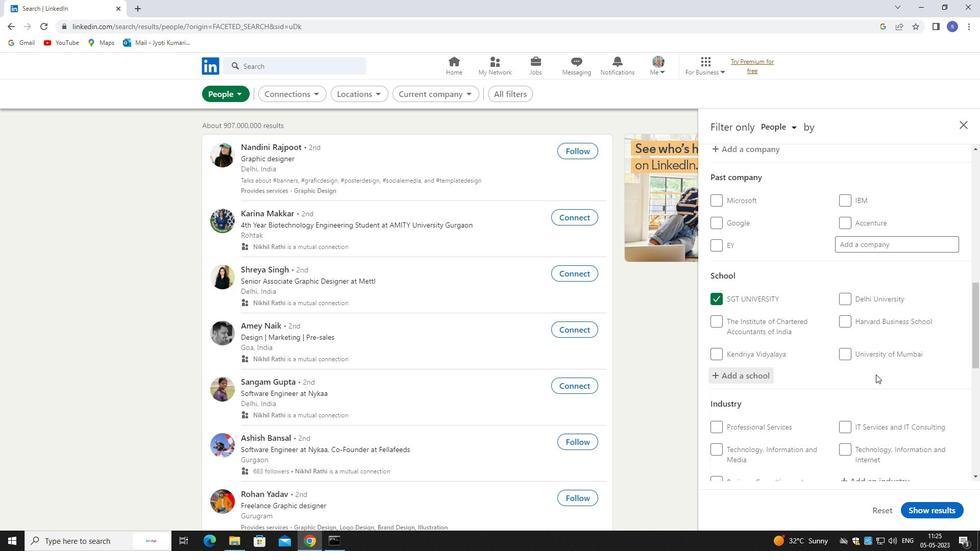 
Action: Mouse scrolled (876, 374) with delta (0, 0)
Screenshot: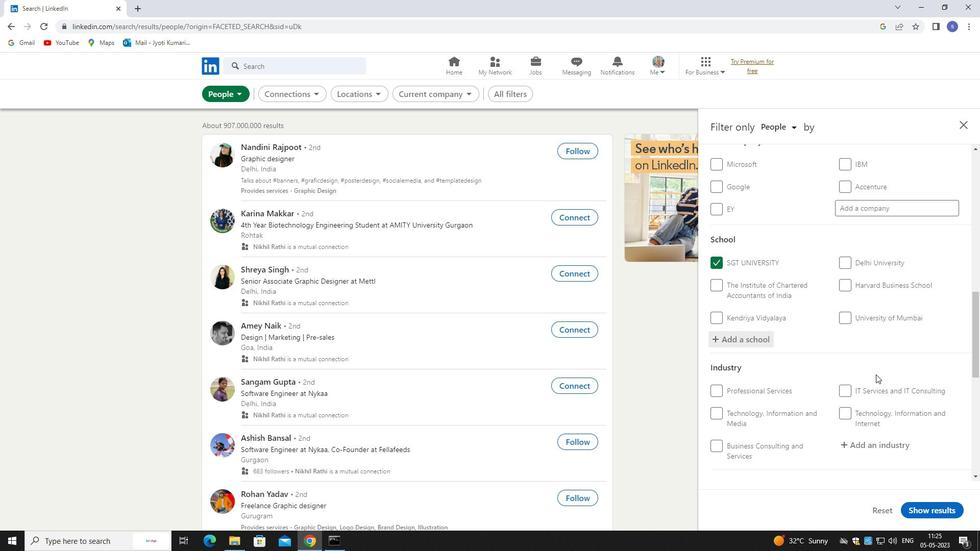 
Action: Mouse moved to (891, 328)
Screenshot: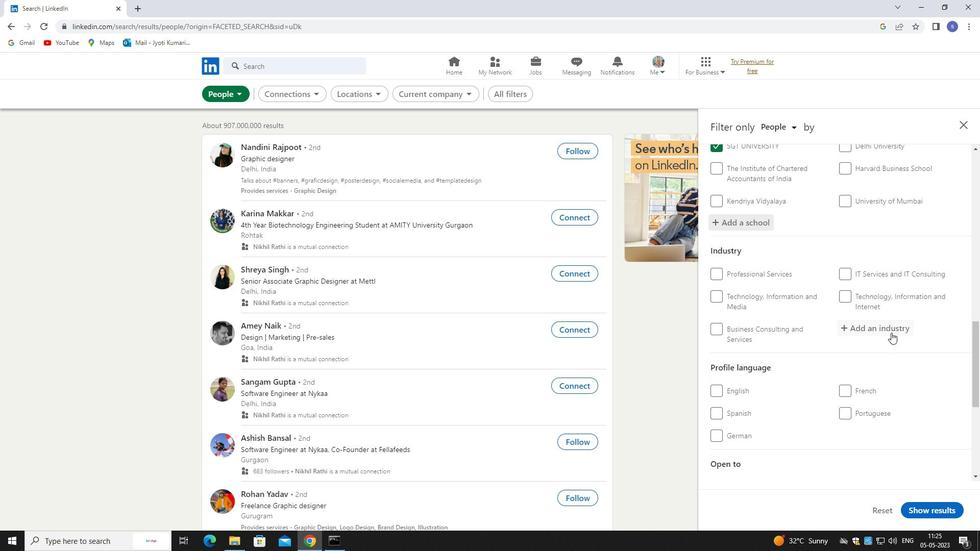 
Action: Mouse pressed left at (891, 328)
Screenshot: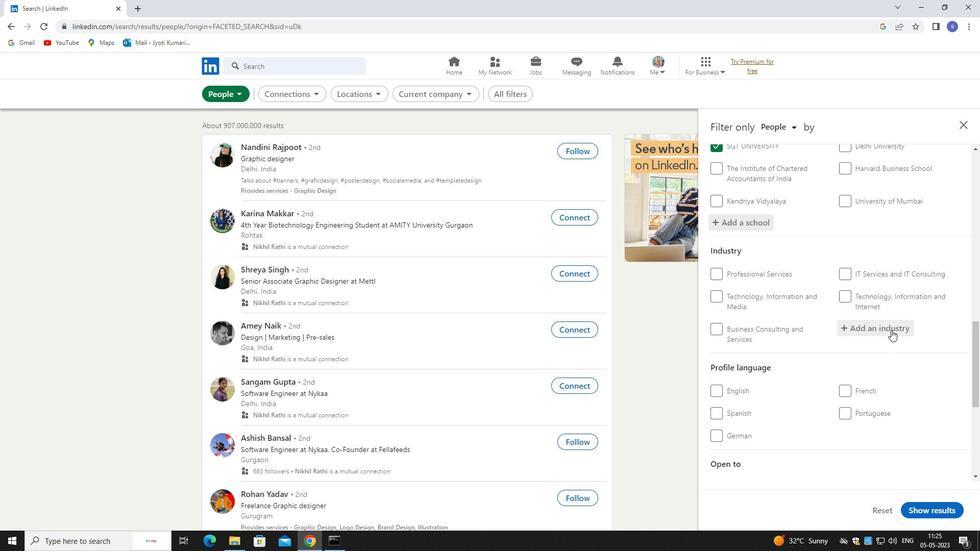 
Action: Key pressed urban
Screenshot: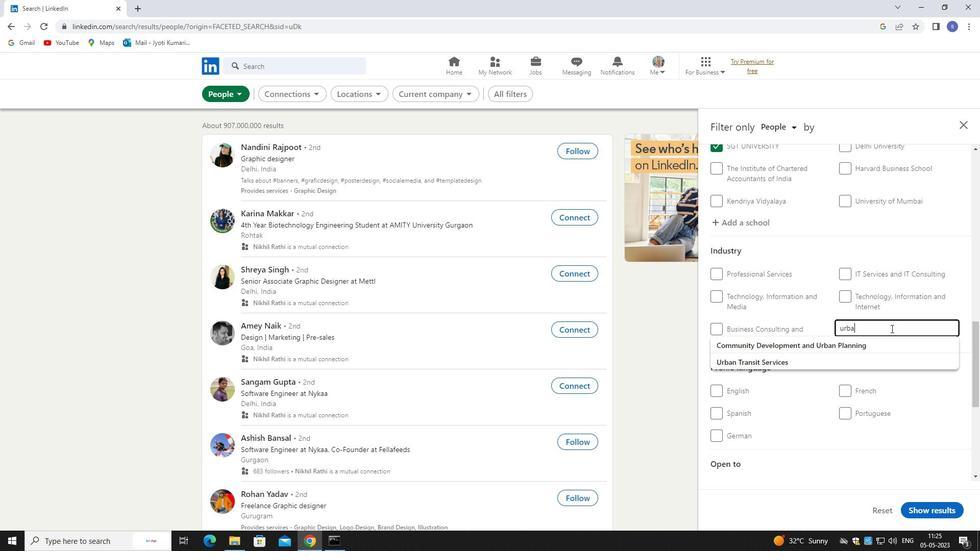 
Action: Mouse moved to (889, 364)
Screenshot: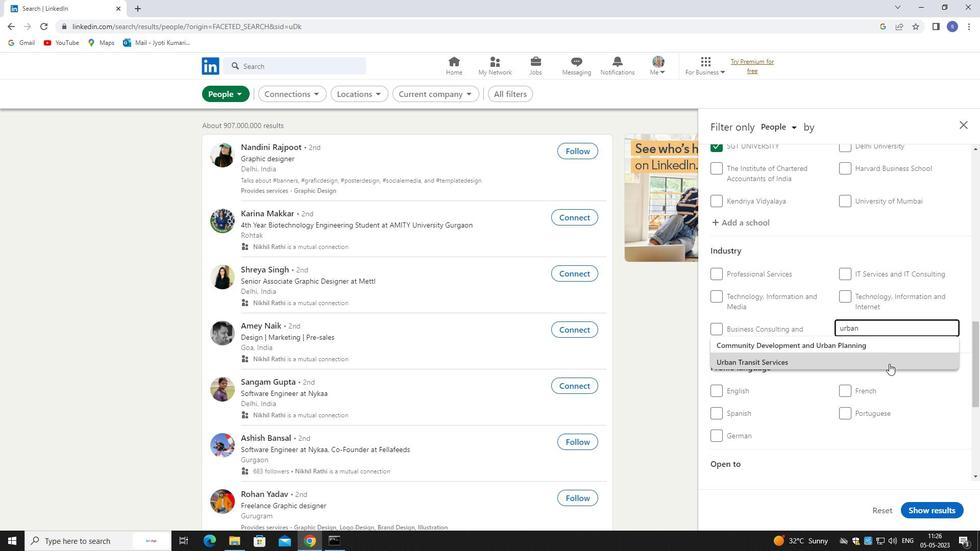 
Action: Mouse pressed left at (889, 364)
Screenshot: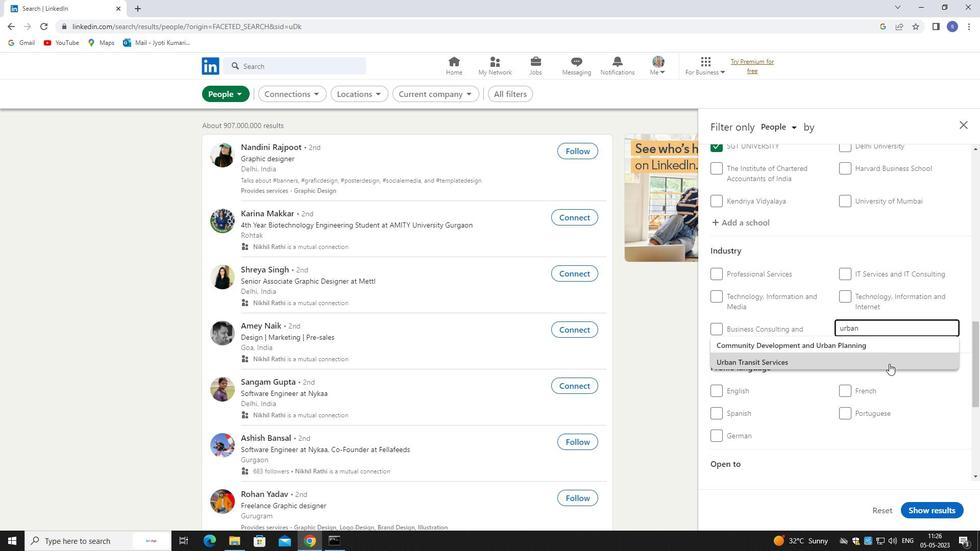 
Action: Mouse moved to (890, 364)
Screenshot: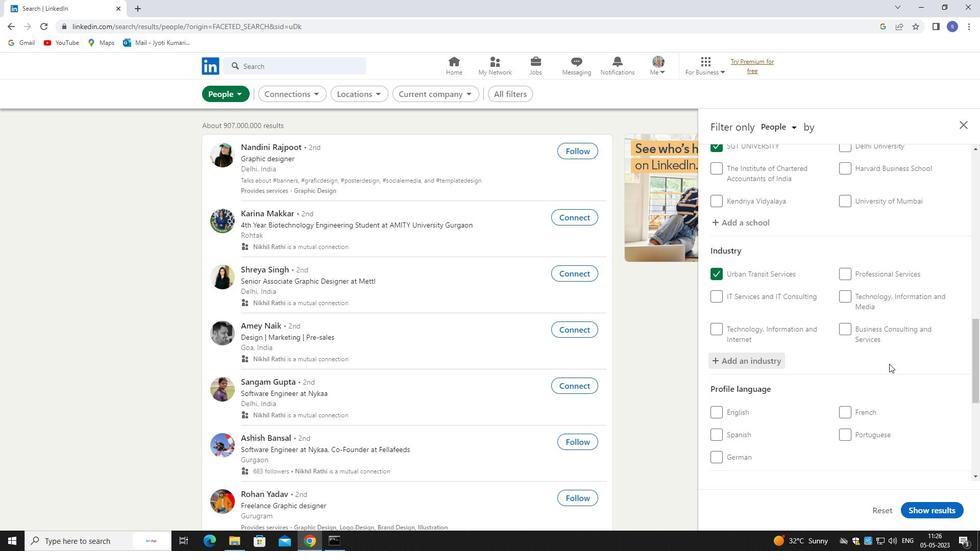 
Action: Mouse scrolled (890, 364) with delta (0, 0)
Screenshot: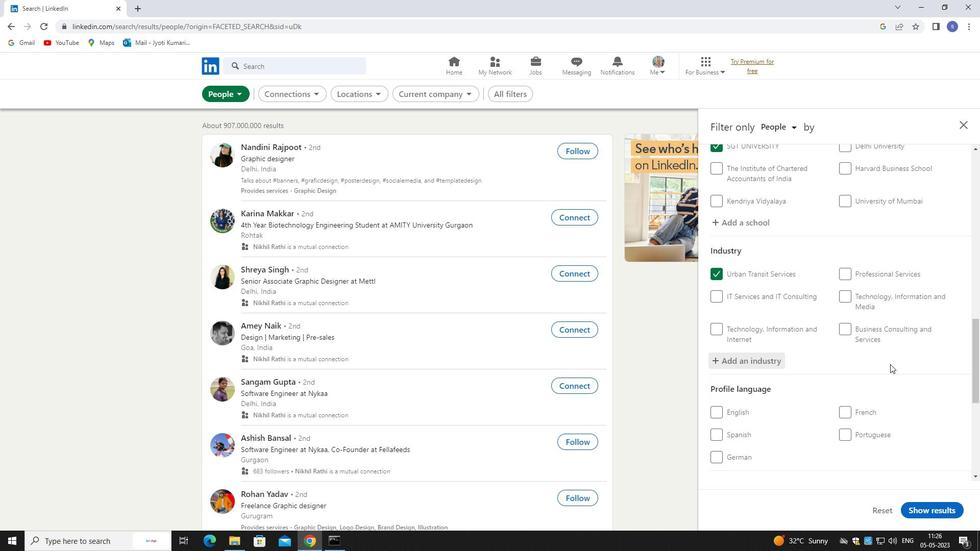 
Action: Mouse moved to (872, 398)
Screenshot: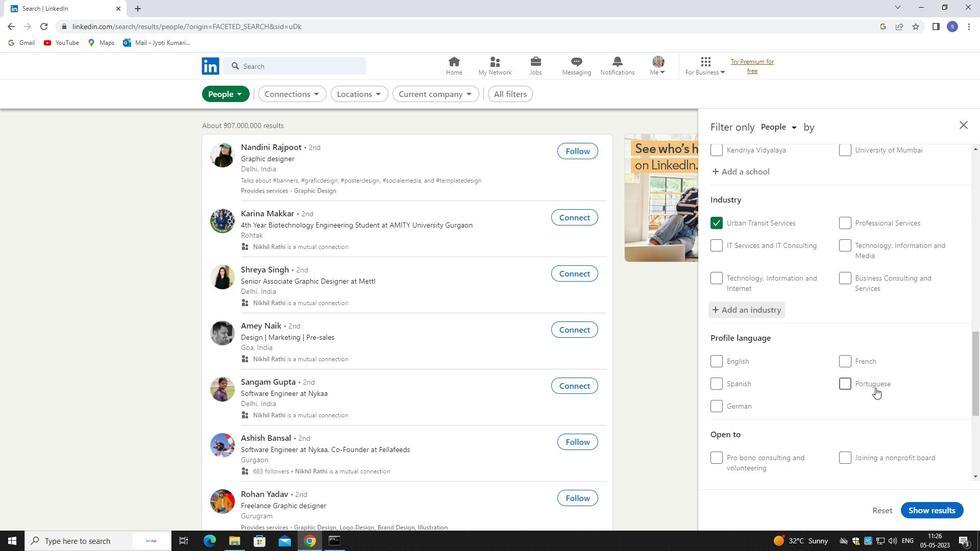 
Action: Mouse scrolled (872, 398) with delta (0, 0)
Screenshot: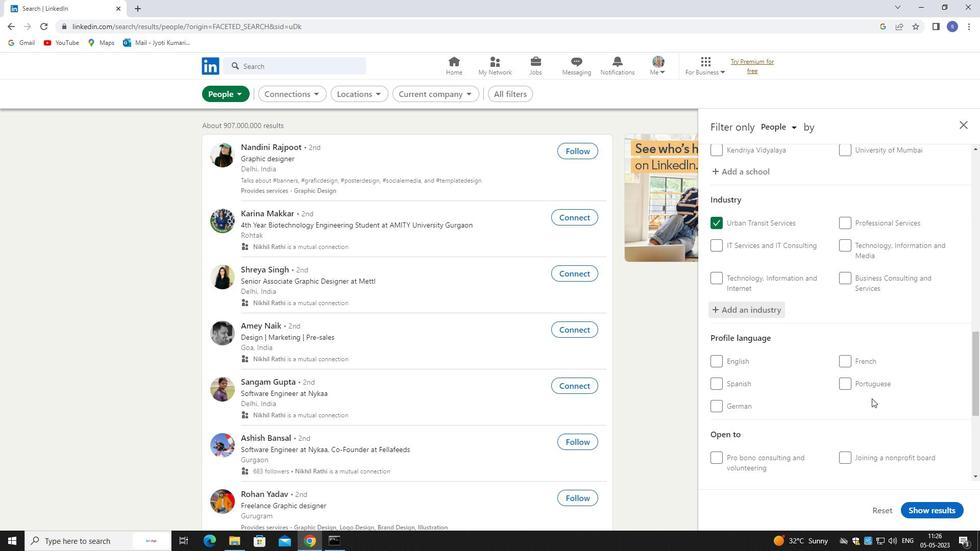 
Action: Mouse scrolled (872, 398) with delta (0, 0)
Screenshot: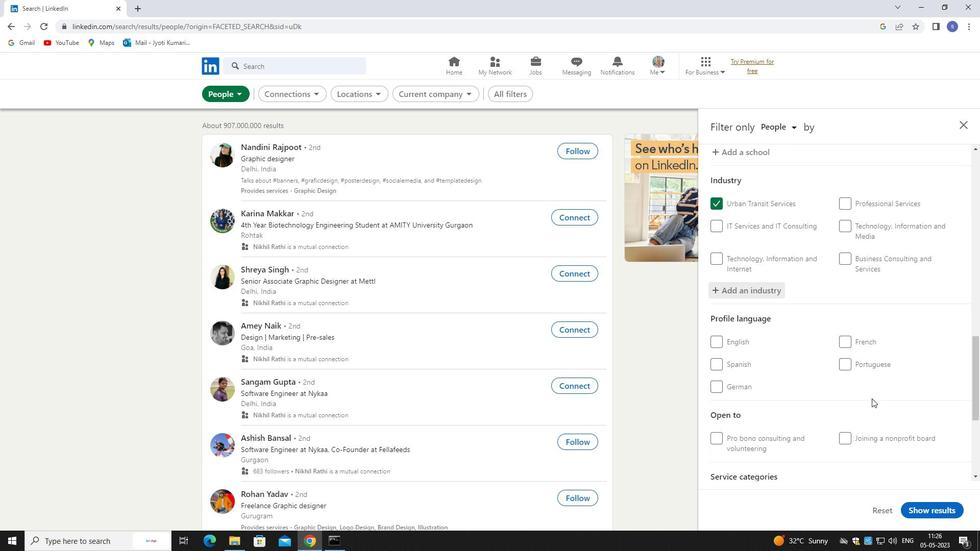 
Action: Mouse moved to (867, 408)
Screenshot: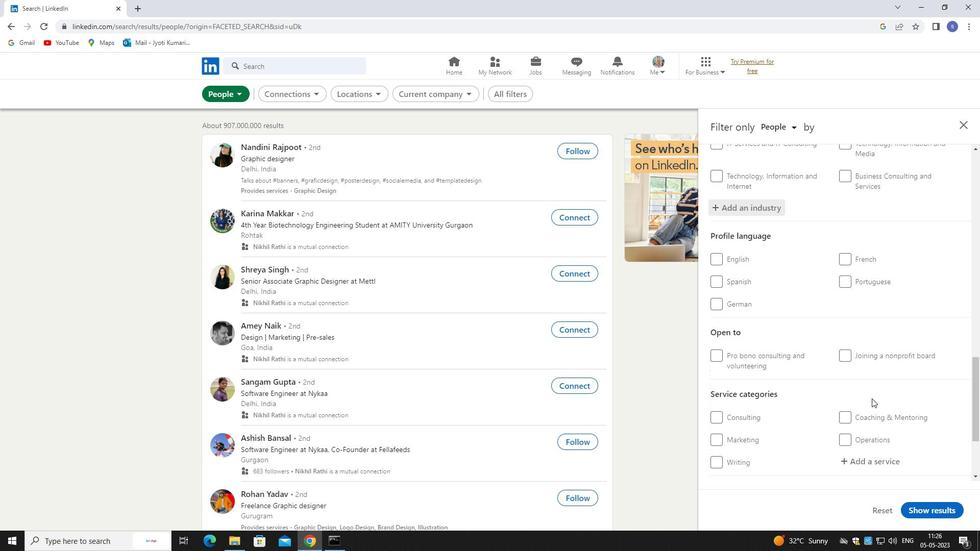 
Action: Mouse scrolled (867, 407) with delta (0, 0)
Screenshot: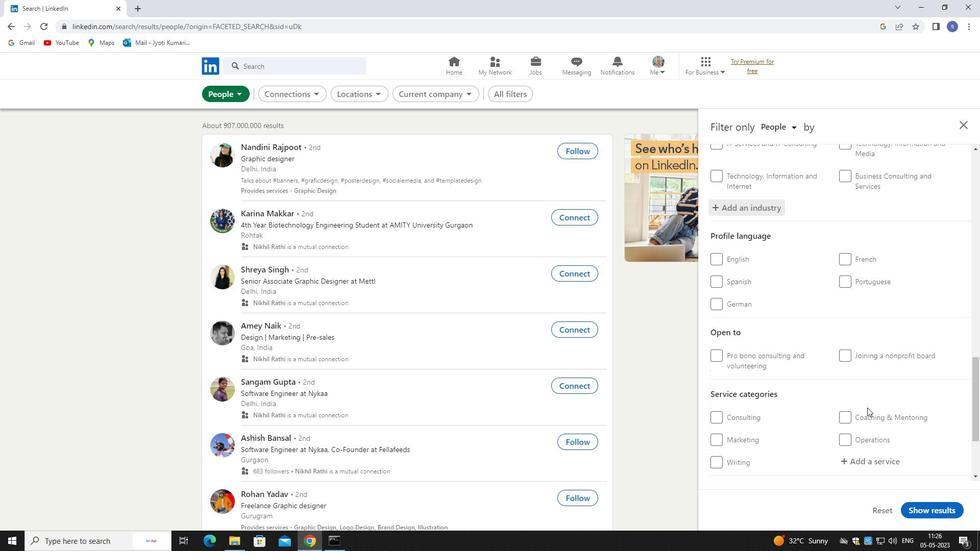 
Action: Mouse moved to (867, 413)
Screenshot: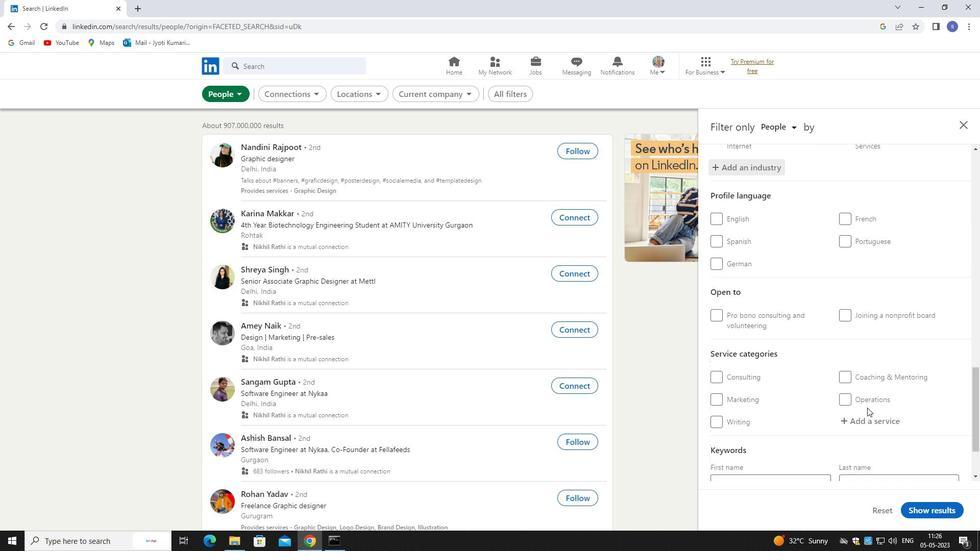 
Action: Mouse pressed left at (867, 413)
Screenshot: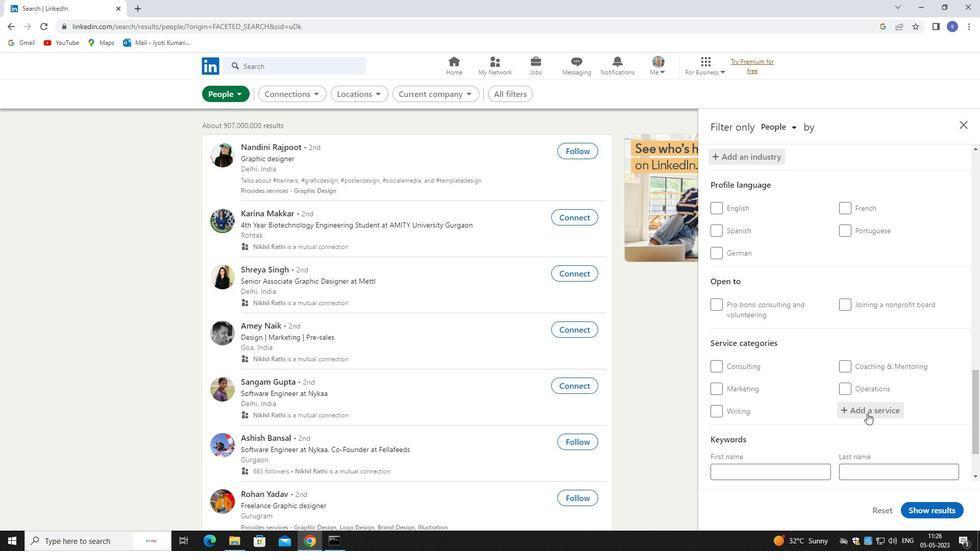 
Action: Mouse moved to (869, 413)
Screenshot: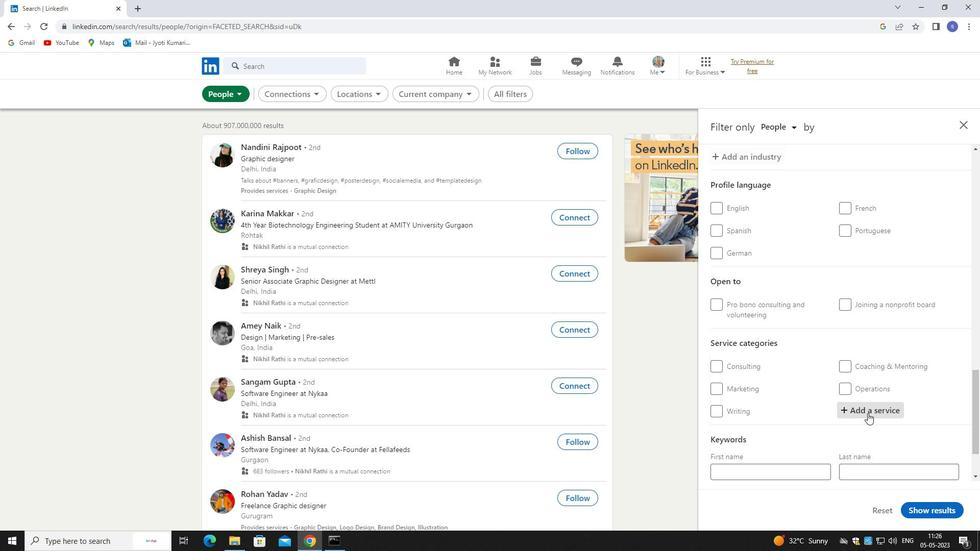 
Action: Key pressed budget
Screenshot: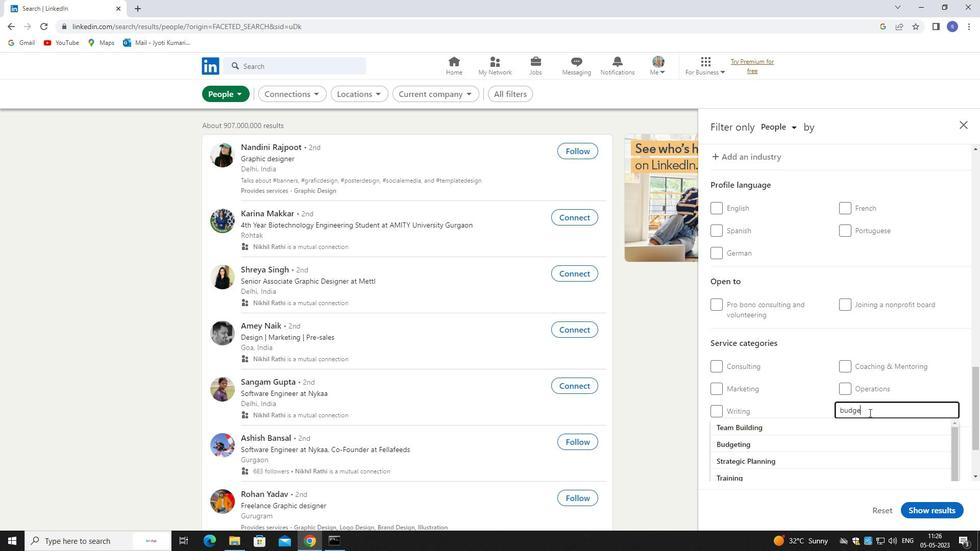 
Action: Mouse moved to (865, 431)
Screenshot: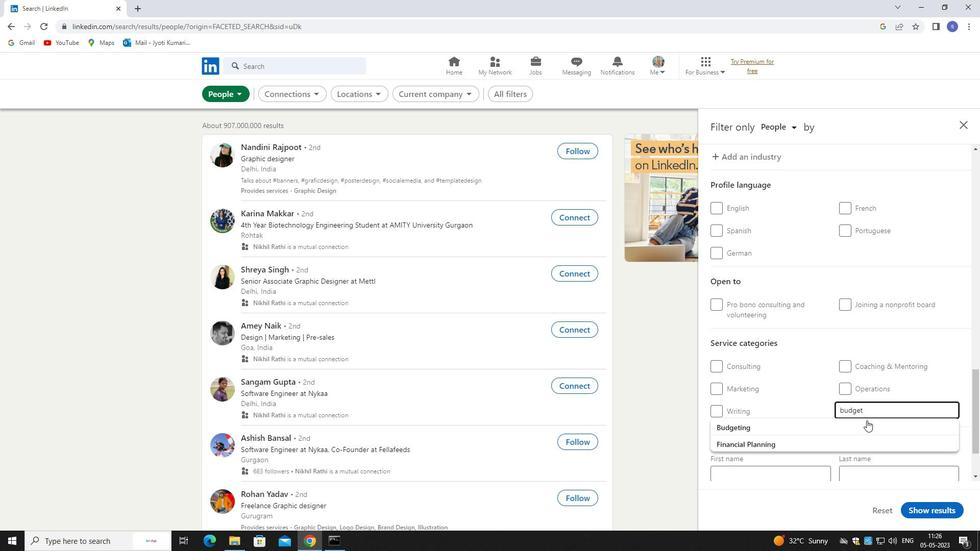 
Action: Mouse pressed left at (865, 431)
Screenshot: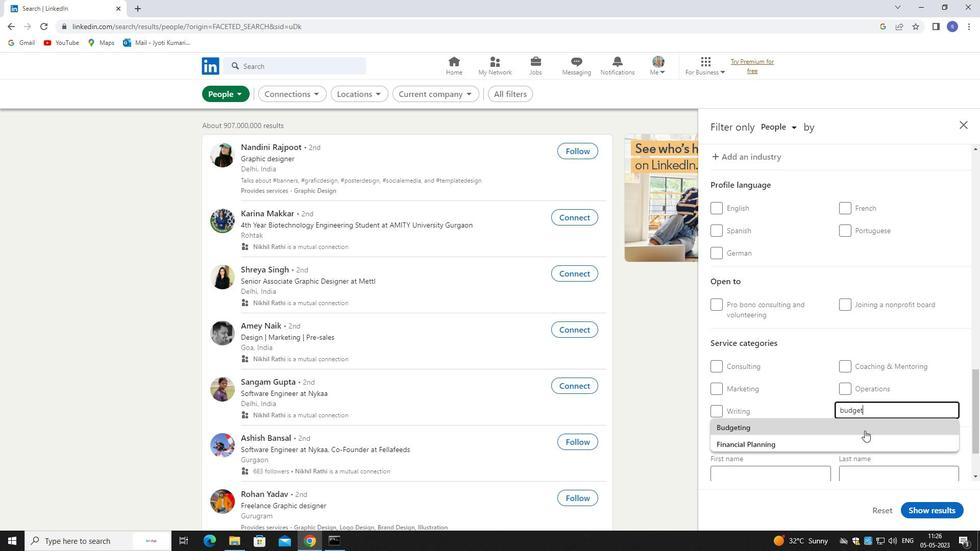 
Action: Mouse scrolled (865, 430) with delta (0, 0)
Screenshot: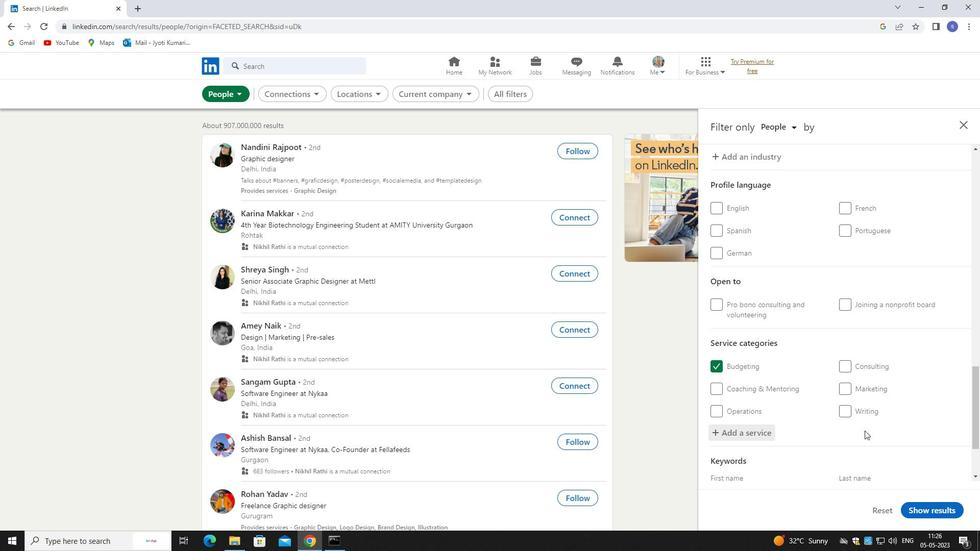 
Action: Mouse moved to (737, 200)
Screenshot: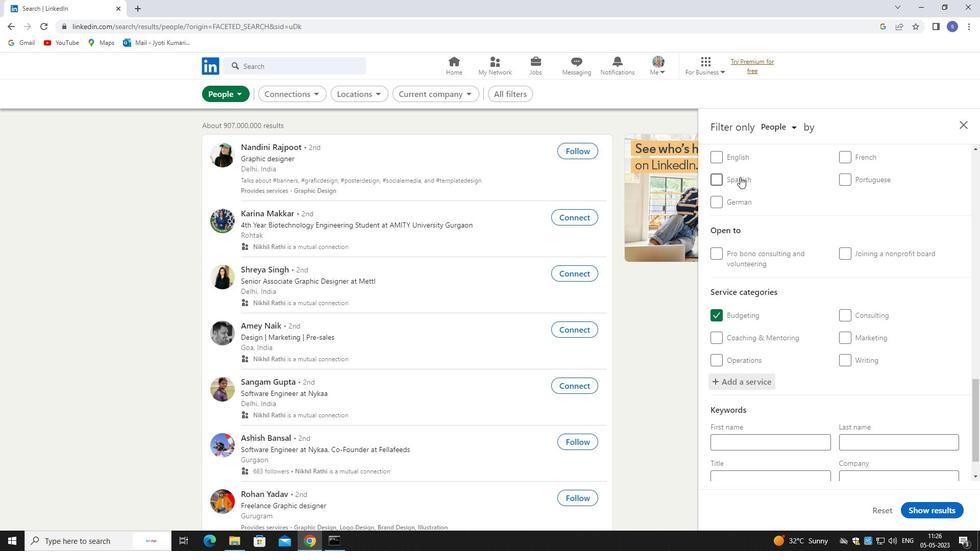 
Action: Mouse pressed left at (737, 200)
Screenshot: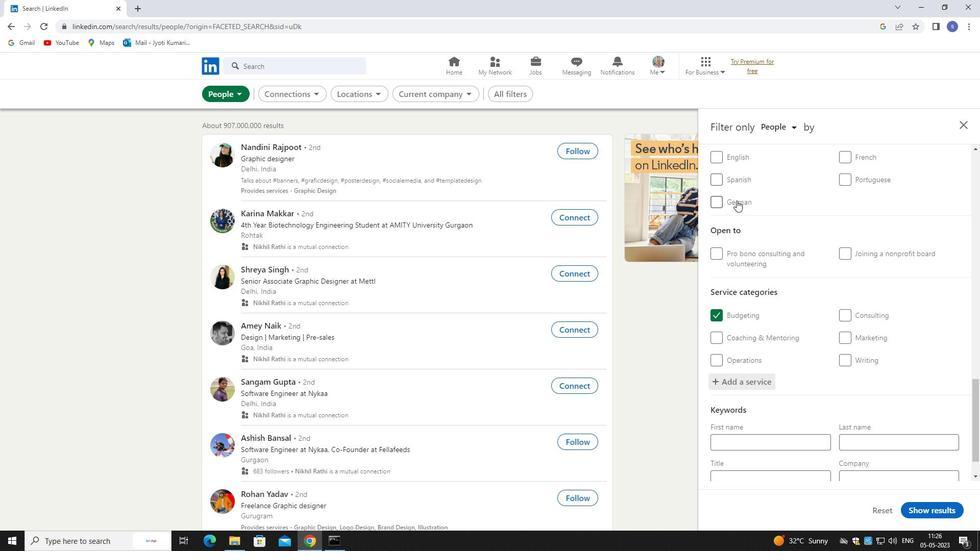 
Action: Mouse moved to (894, 435)
Screenshot: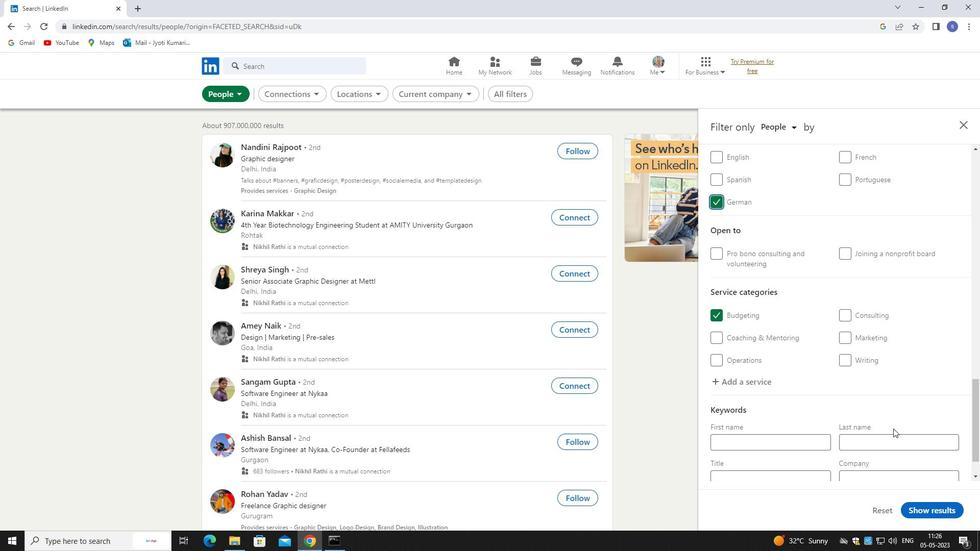 
Action: Mouse scrolled (894, 434) with delta (0, 0)
Screenshot: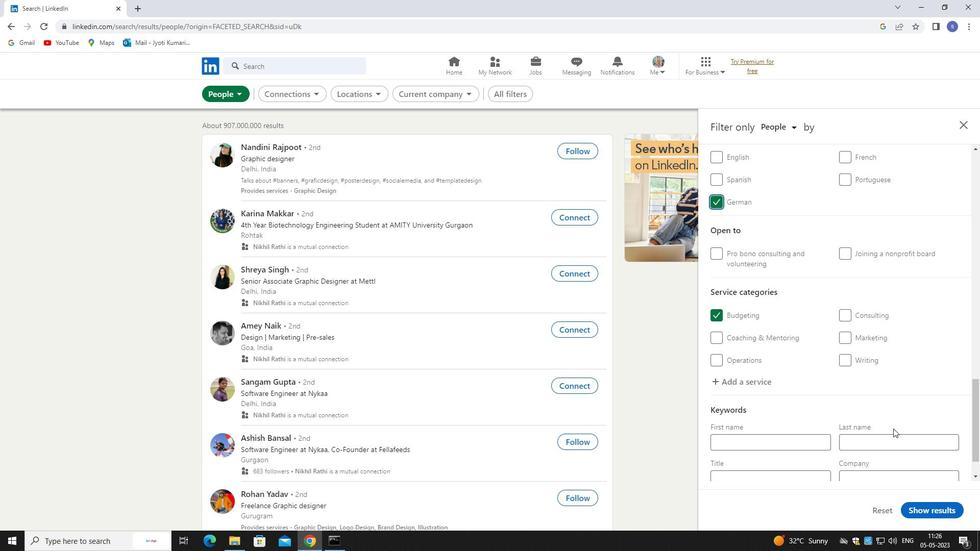 
Action: Mouse moved to (785, 429)
Screenshot: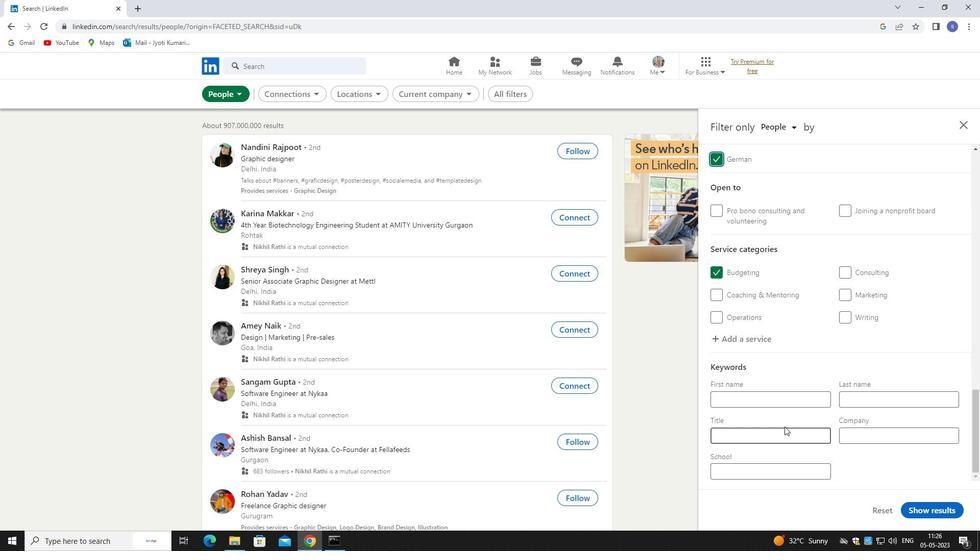 
Action: Mouse pressed left at (785, 429)
Screenshot: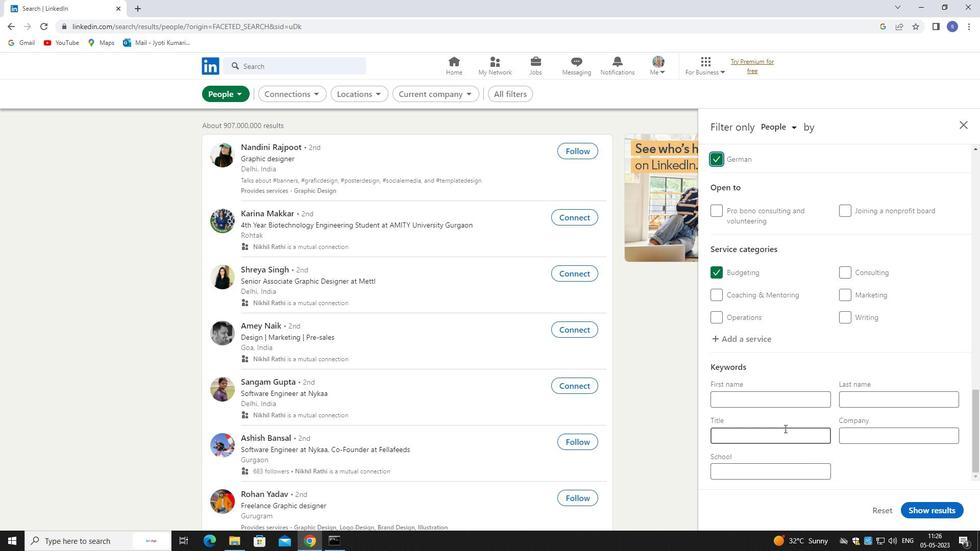 
Action: Mouse moved to (785, 429)
Screenshot: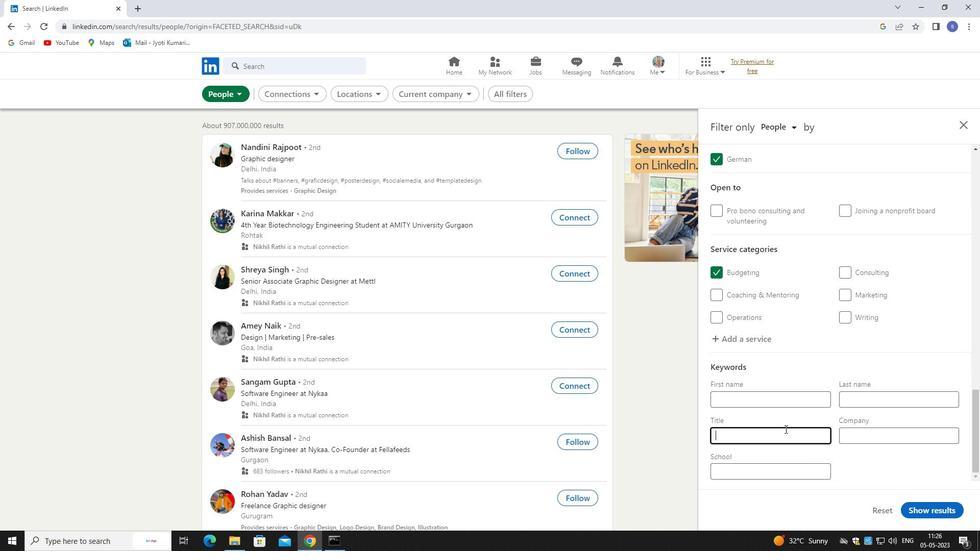 
Action: Key pressed <Key.shift>MARKETING<Key.space><Key.shift>CONSULTANT
Screenshot: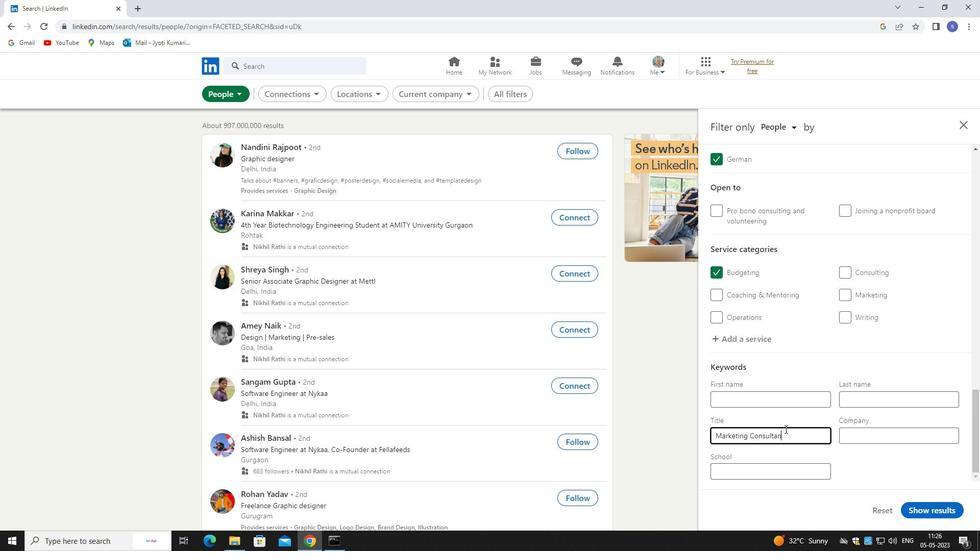 
Action: Mouse moved to (933, 515)
Screenshot: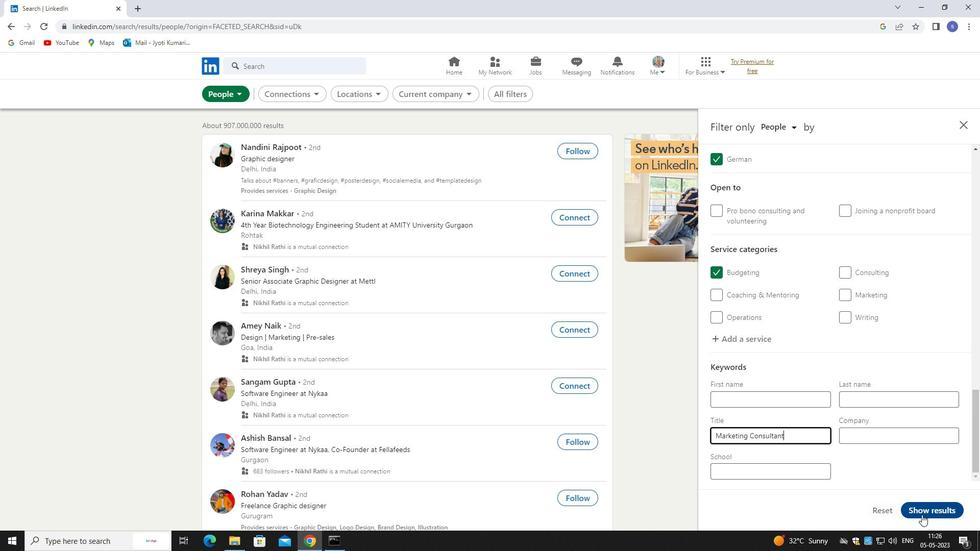 
Action: Mouse pressed left at (933, 515)
Screenshot: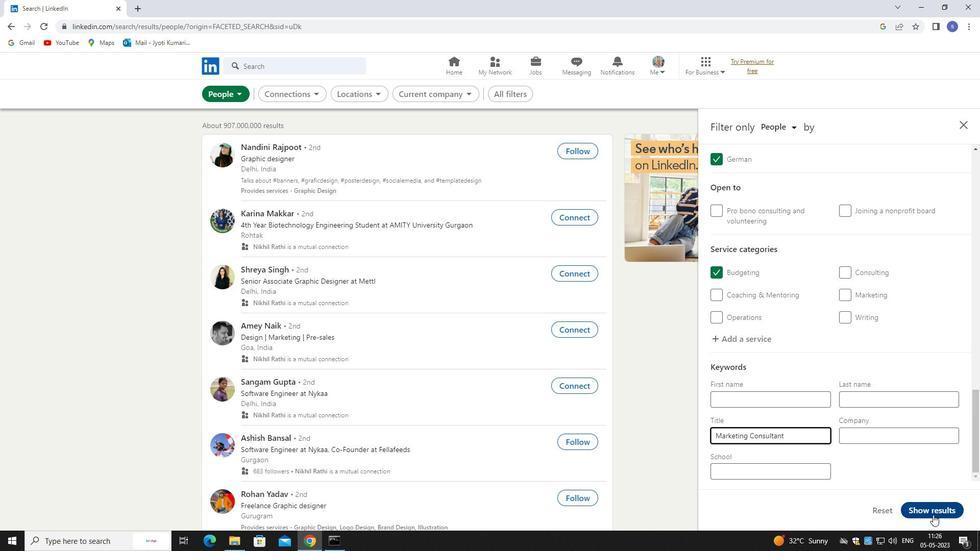 
Action: Mouse moved to (933, 514)
Screenshot: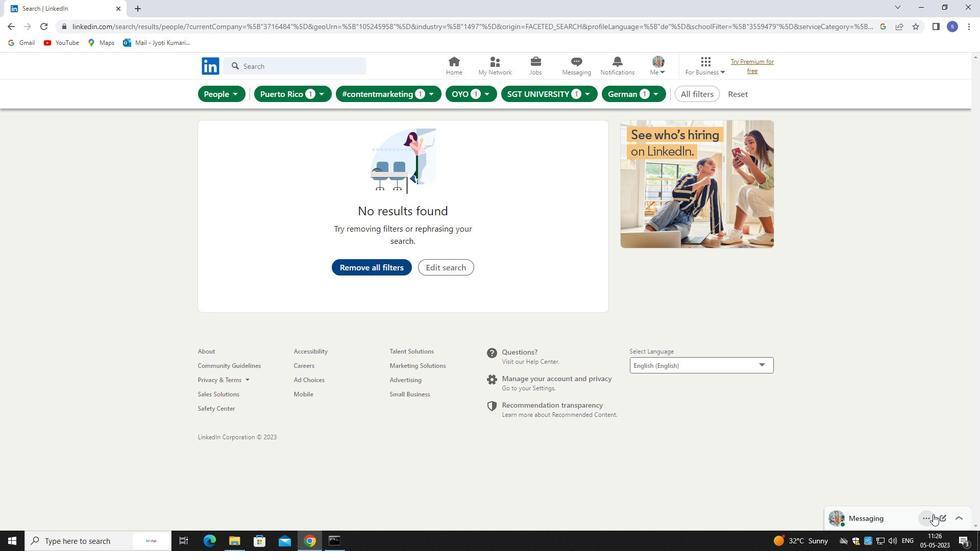 
